 Task: Check the average views per listing of family room in the last 5 years.
Action: Mouse moved to (964, 219)
Screenshot: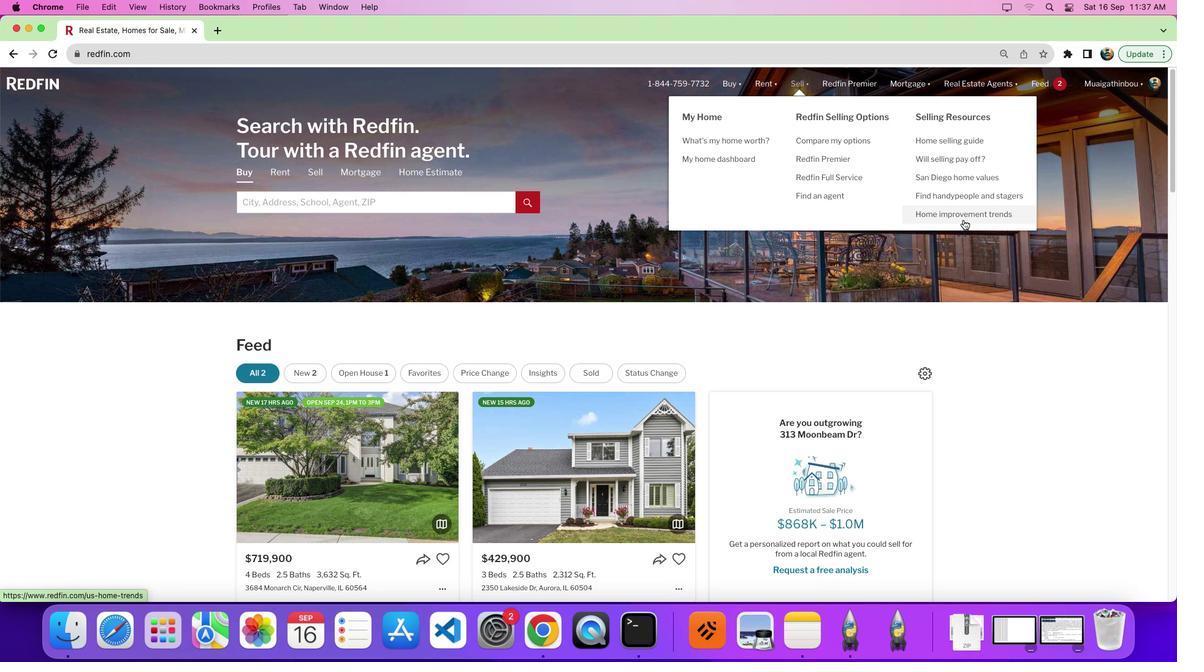 
Action: Mouse pressed left at (964, 219)
Screenshot: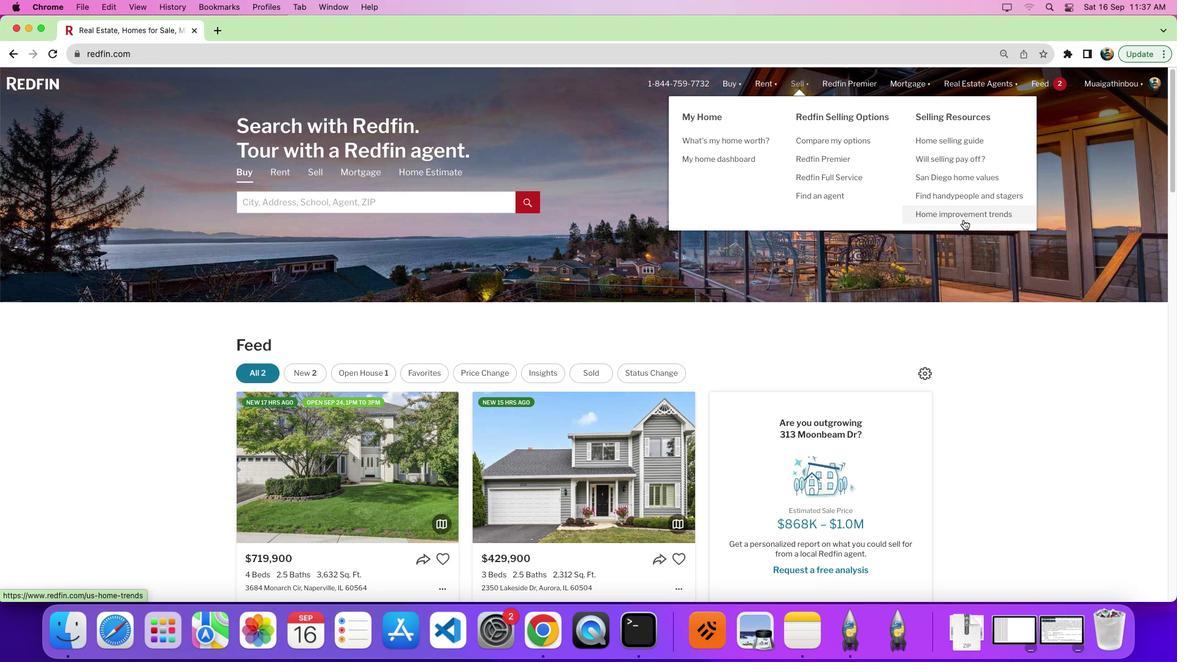 
Action: Mouse pressed left at (964, 219)
Screenshot: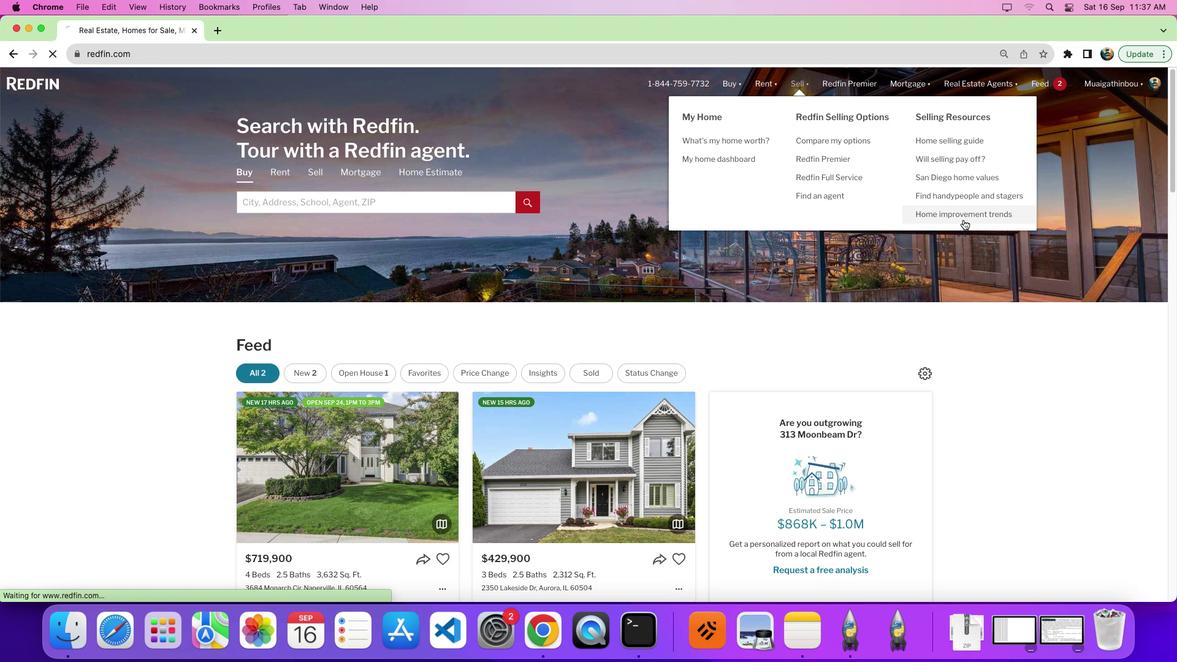 
Action: Mouse moved to (339, 234)
Screenshot: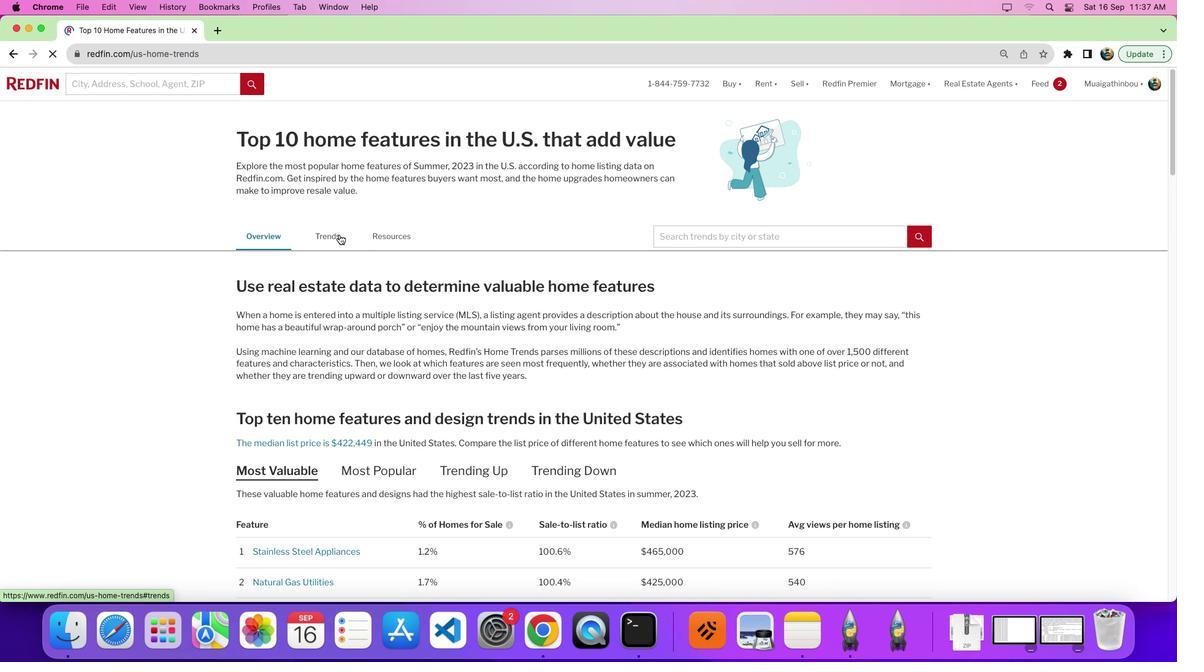 
Action: Mouse pressed left at (339, 234)
Screenshot: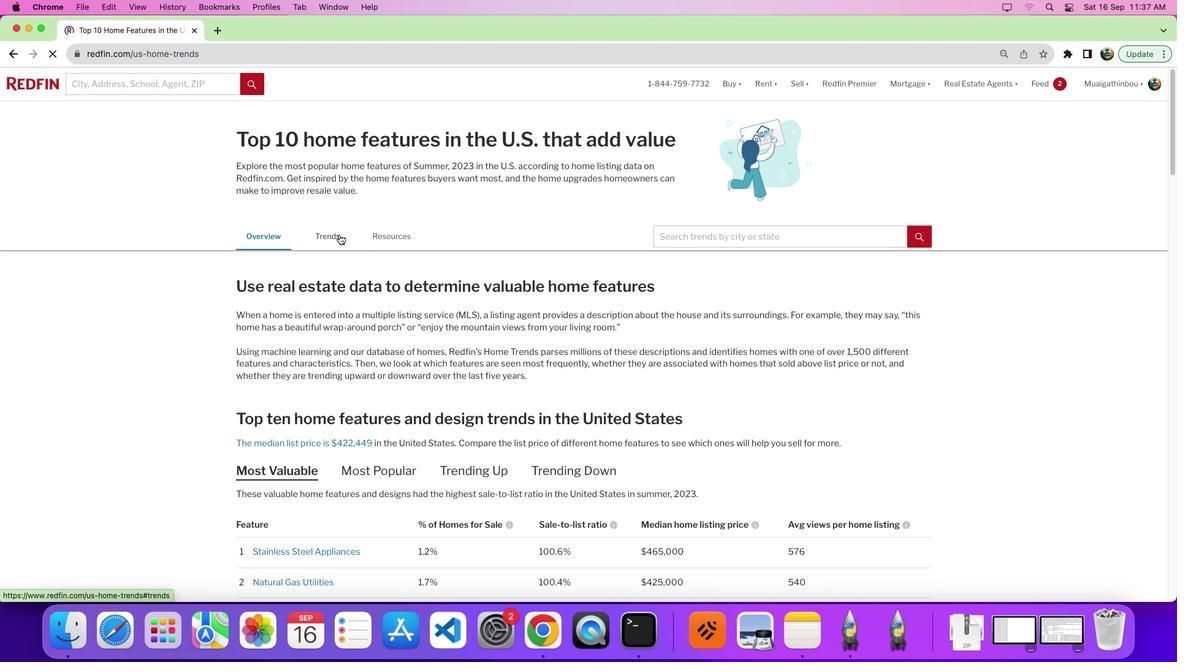 
Action: Mouse moved to (678, 341)
Screenshot: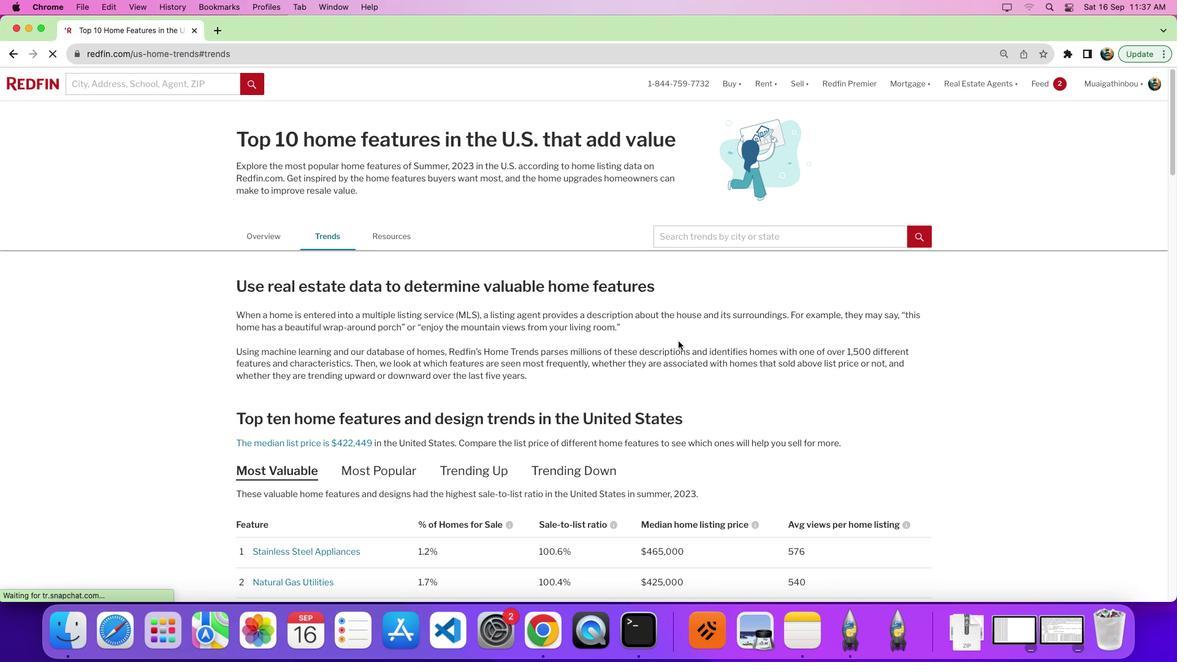 
Action: Mouse scrolled (678, 341) with delta (0, 0)
Screenshot: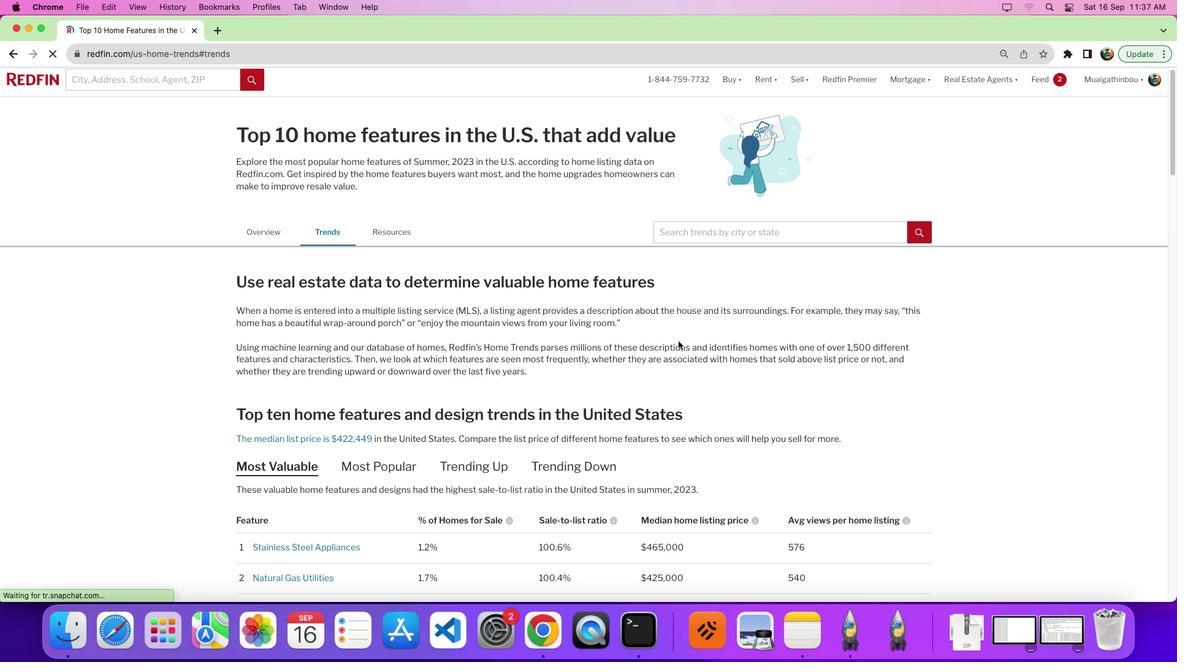 
Action: Mouse scrolled (678, 341) with delta (0, 0)
Screenshot: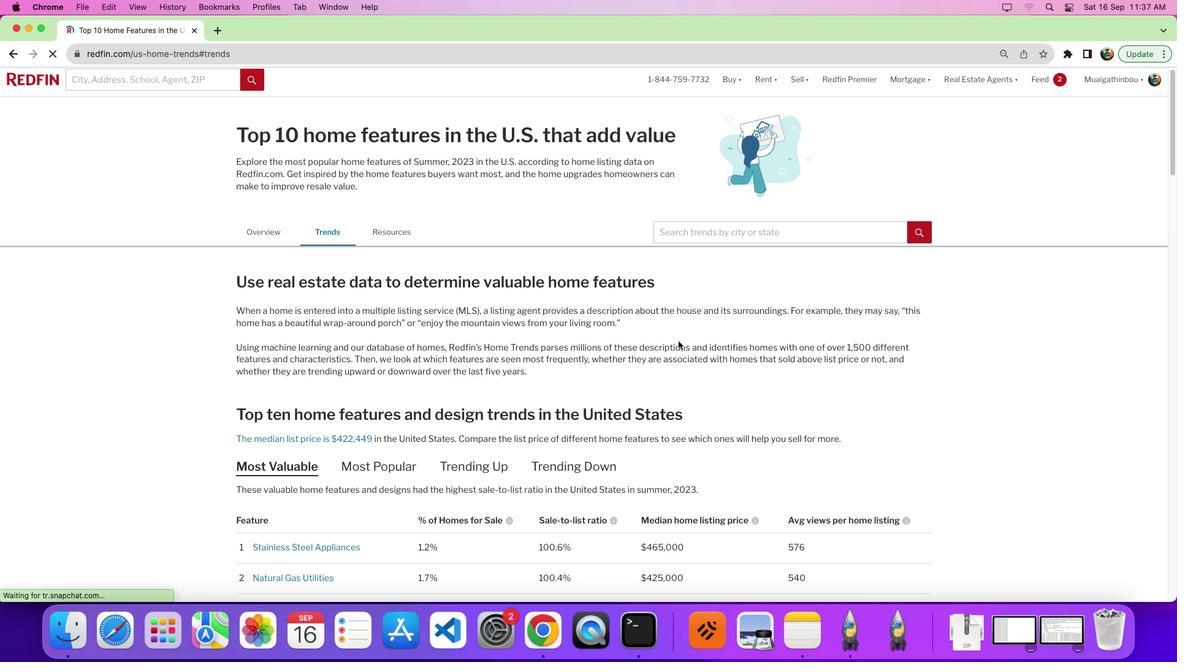 
Action: Mouse scrolled (678, 341) with delta (0, -3)
Screenshot: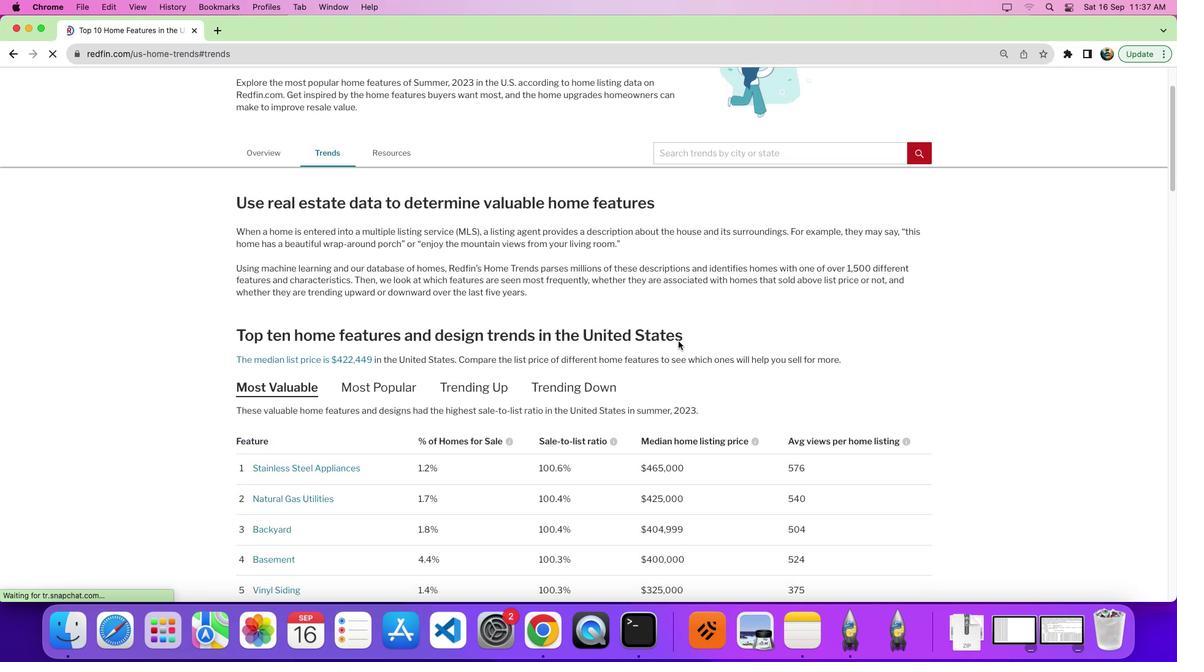 
Action: Mouse moved to (679, 341)
Screenshot: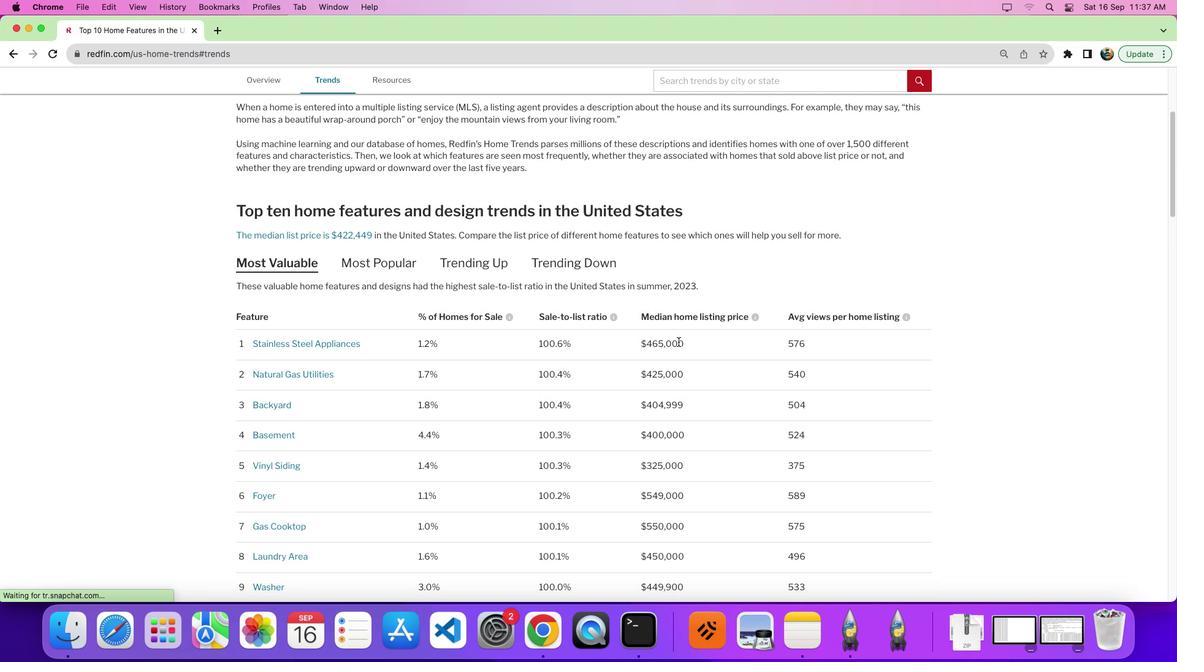 
Action: Mouse scrolled (679, 341) with delta (0, 0)
Screenshot: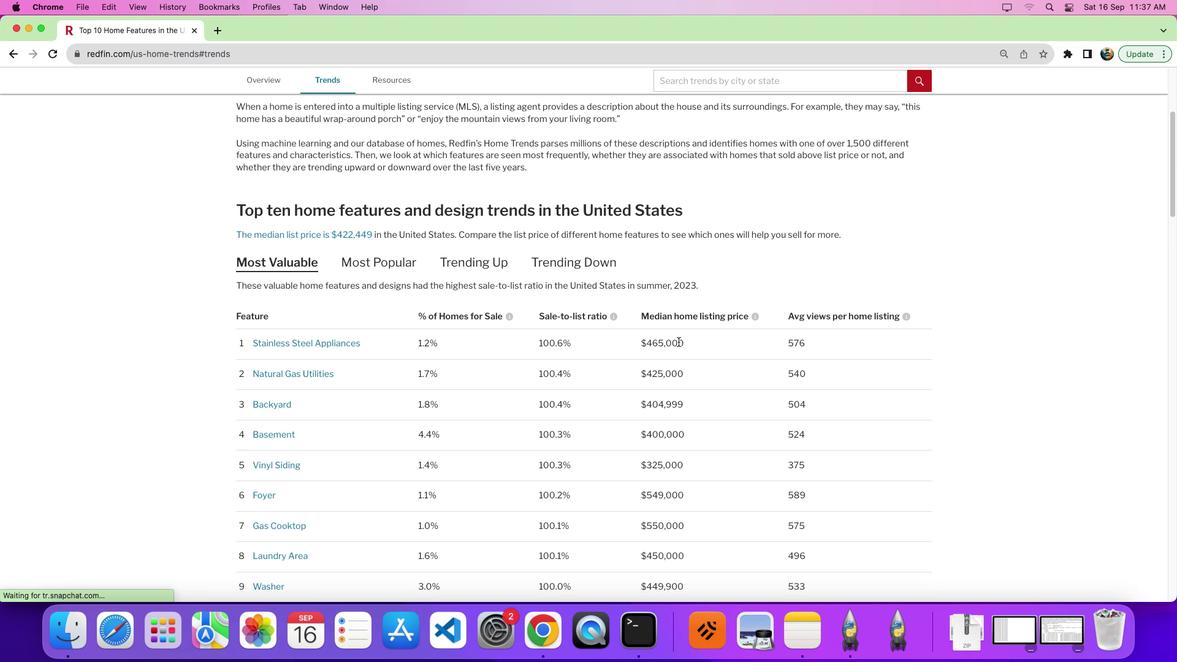 
Action: Mouse scrolled (679, 341) with delta (0, 0)
Screenshot: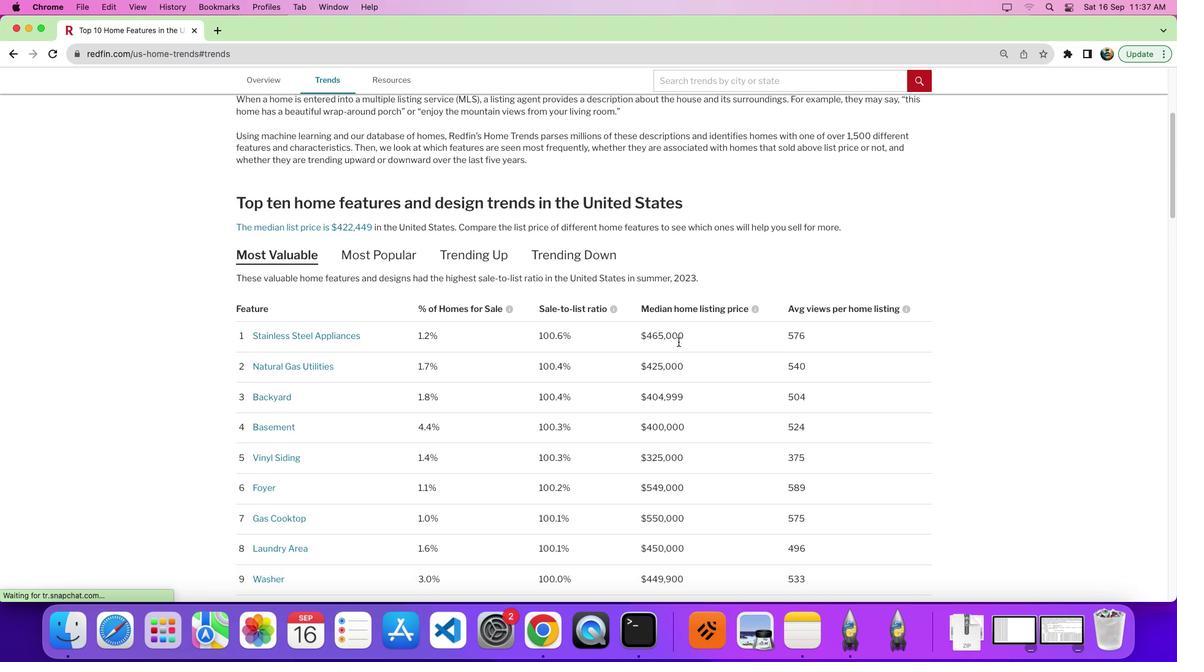 
Action: Mouse moved to (490, 309)
Screenshot: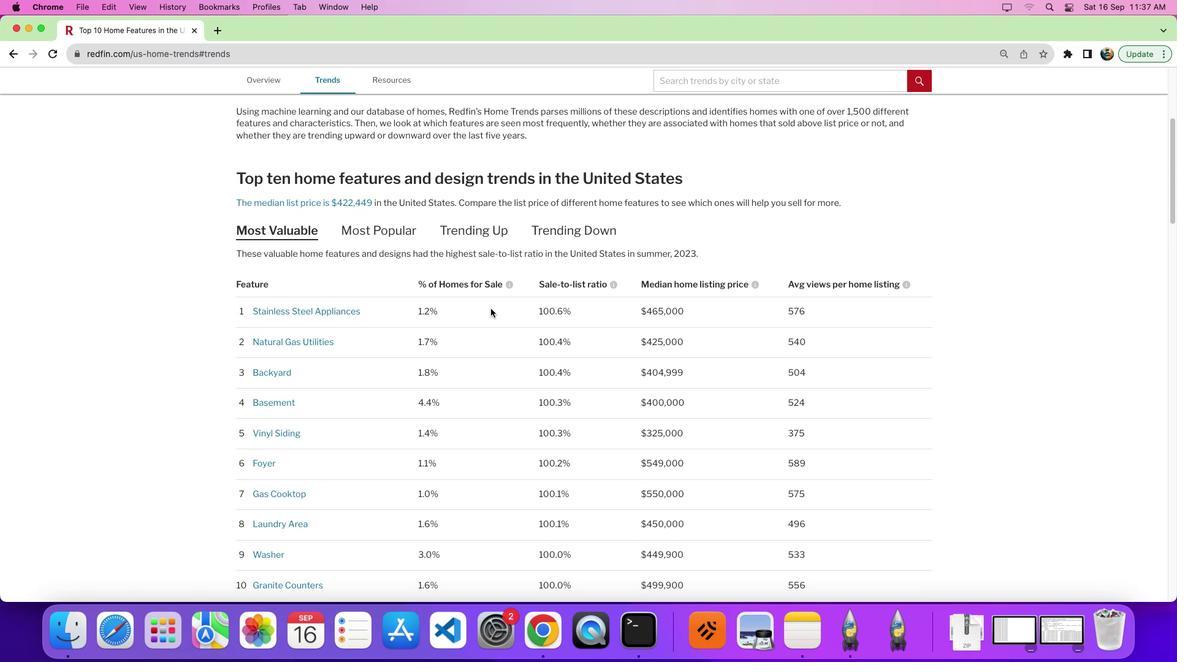 
Action: Mouse scrolled (490, 309) with delta (0, 0)
Screenshot: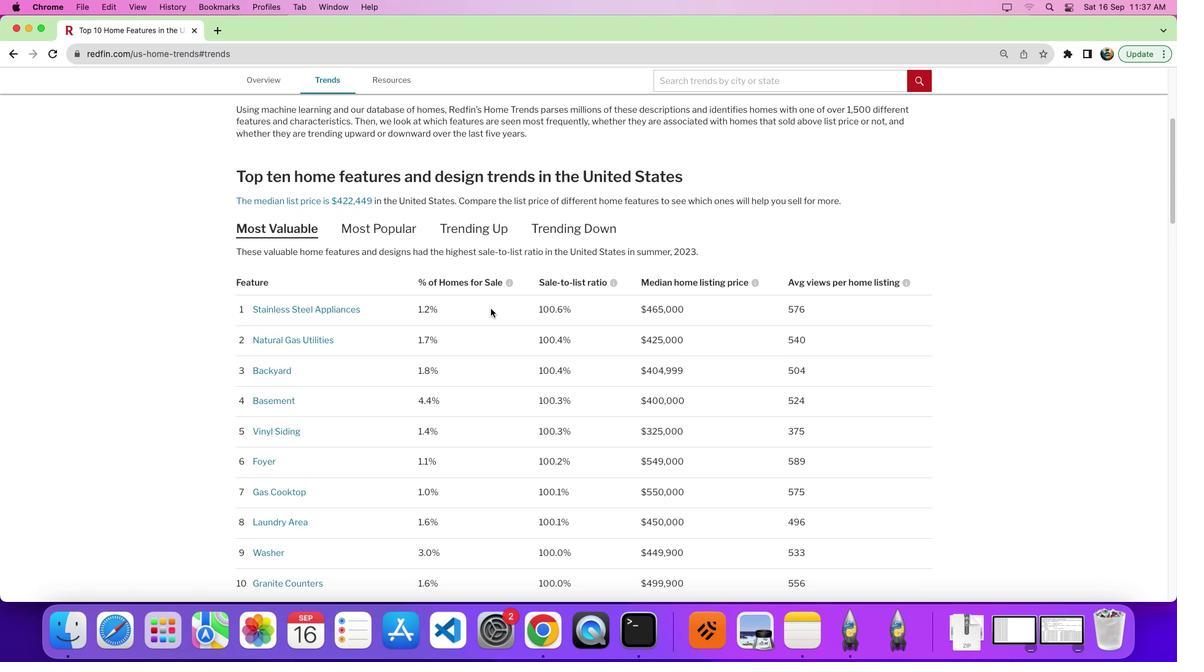 
Action: Mouse scrolled (490, 309) with delta (0, 0)
Screenshot: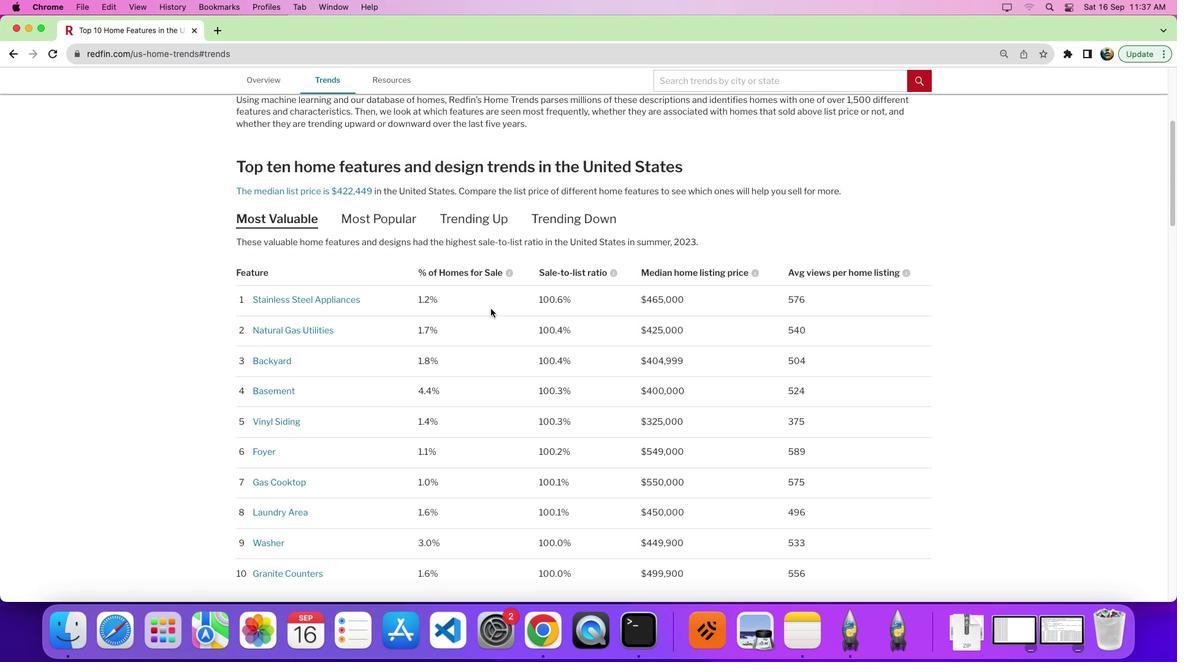 
Action: Mouse moved to (490, 309)
Screenshot: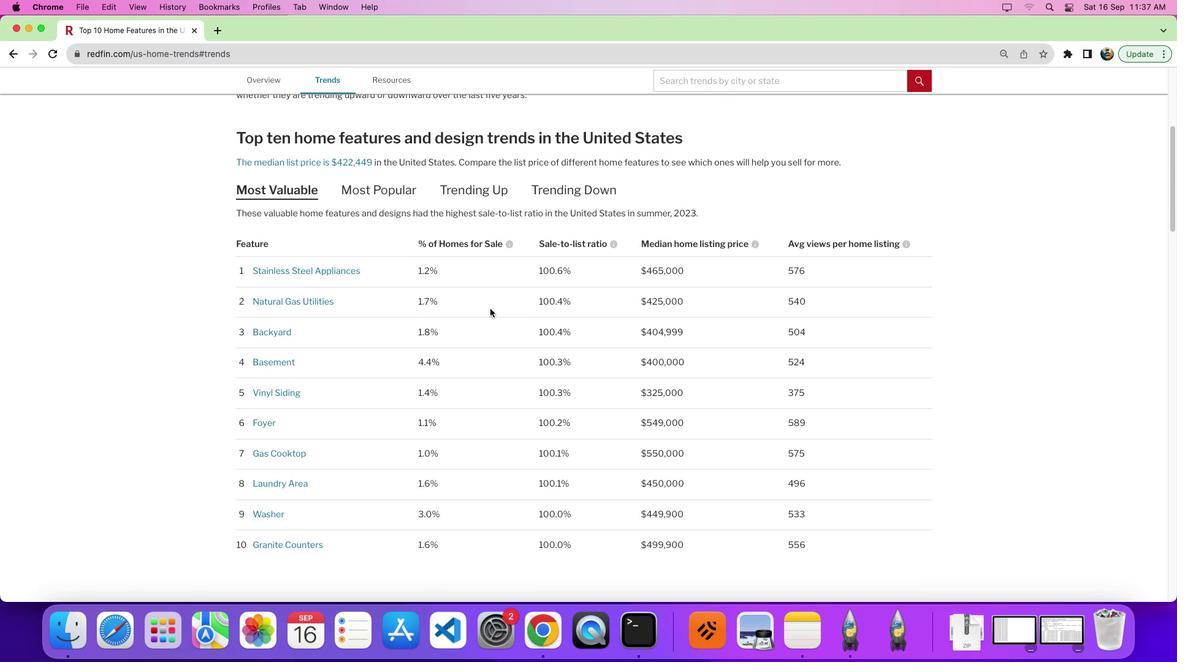
Action: Mouse scrolled (490, 309) with delta (0, 0)
Screenshot: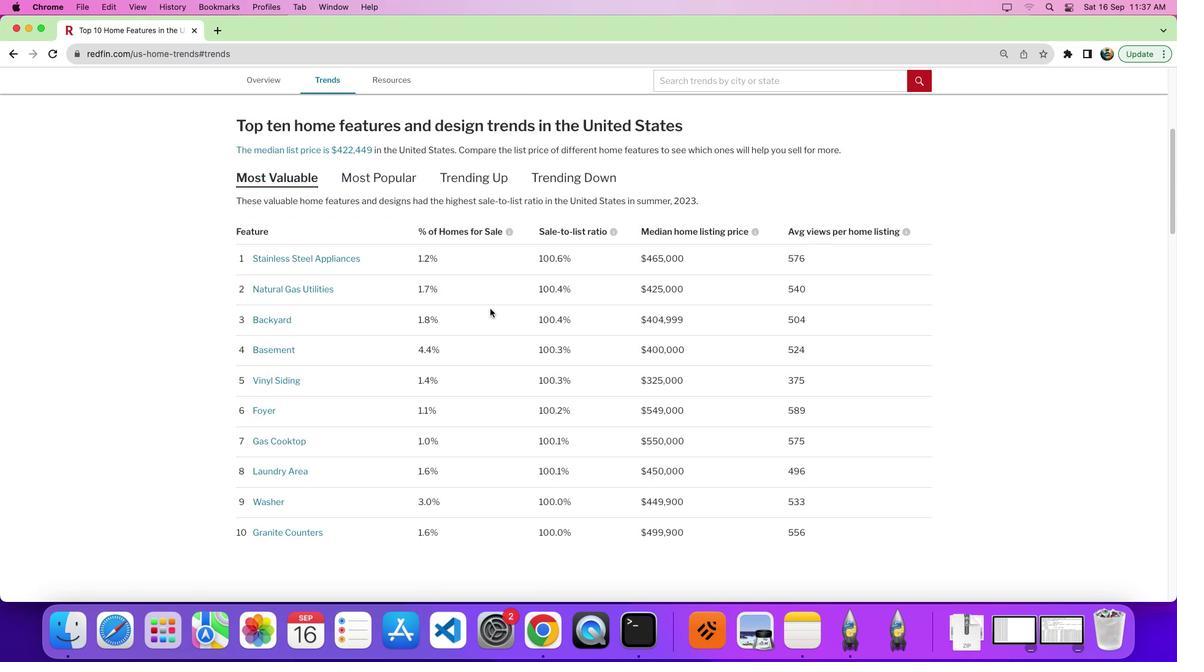 
Action: Mouse scrolled (490, 309) with delta (0, 0)
Screenshot: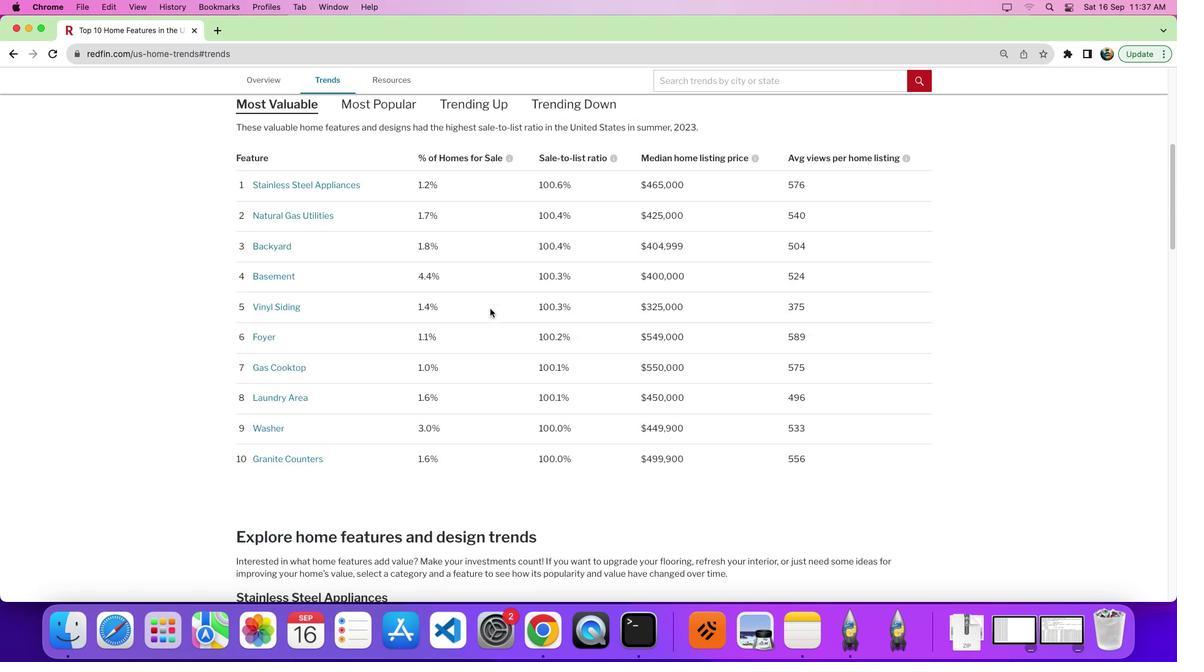 
Action: Mouse scrolled (490, 309) with delta (0, -4)
Screenshot: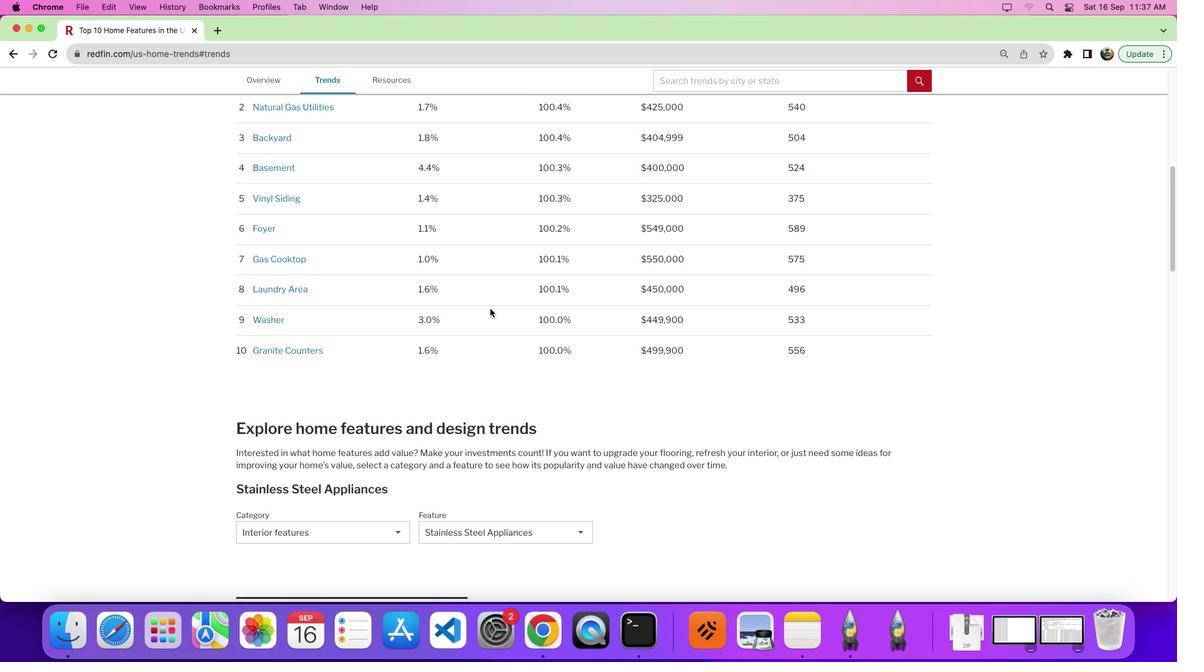 
Action: Mouse scrolled (490, 309) with delta (0, -4)
Screenshot: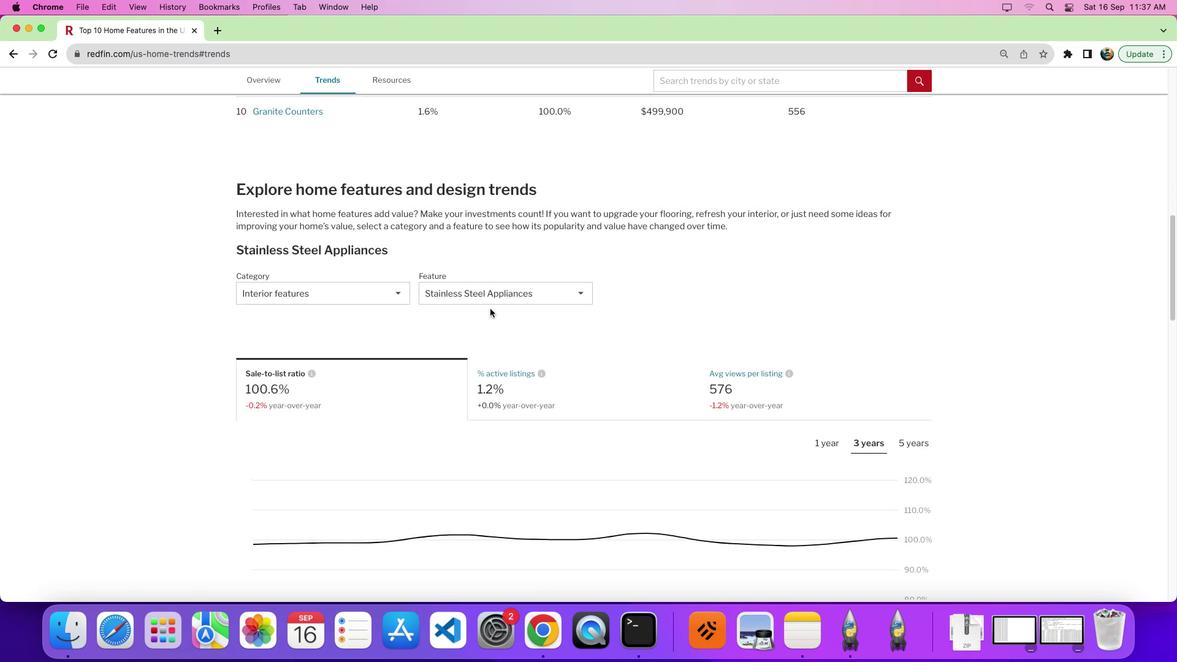 
Action: Mouse moved to (510, 271)
Screenshot: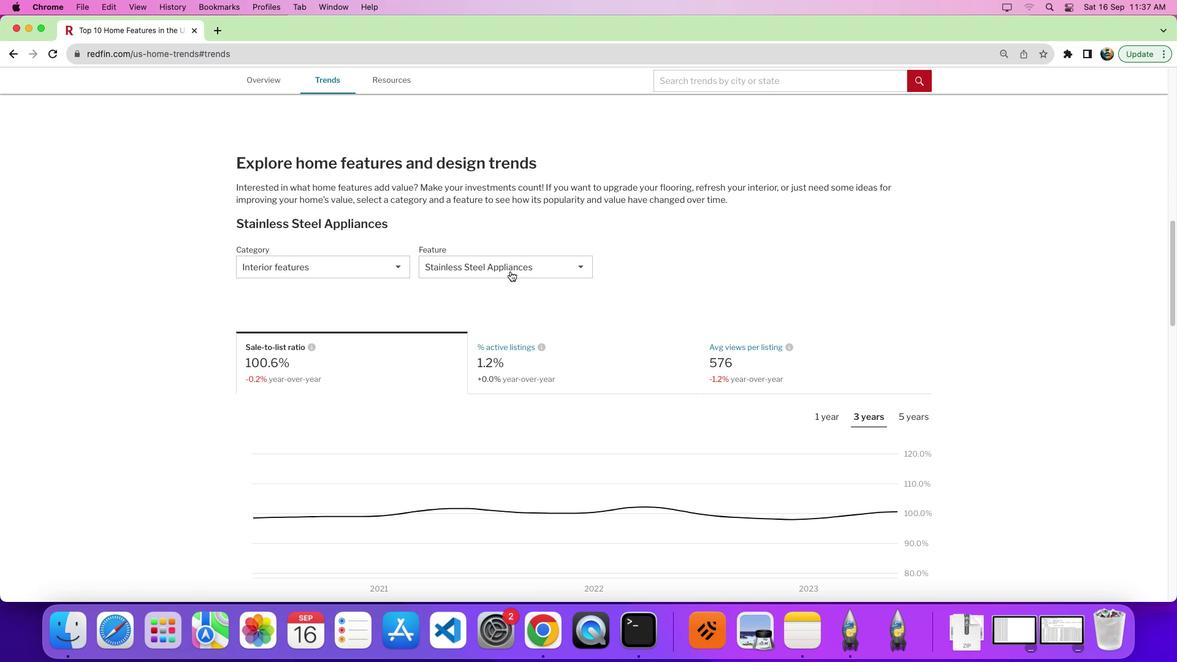 
Action: Mouse pressed left at (510, 271)
Screenshot: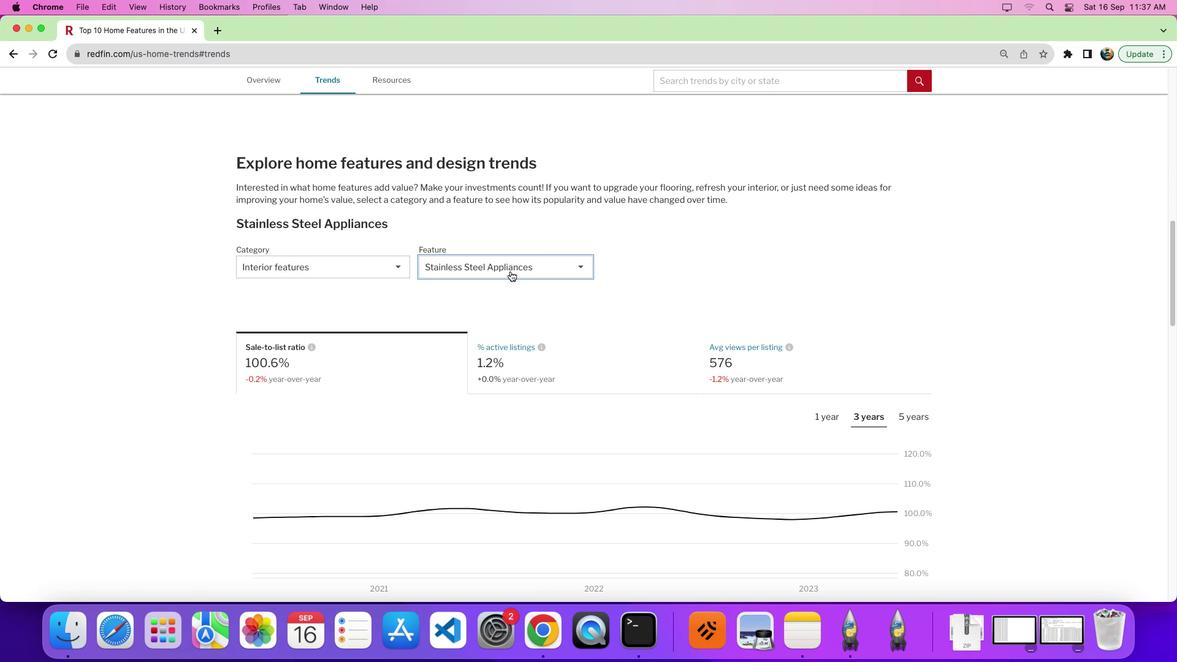 
Action: Mouse moved to (520, 351)
Screenshot: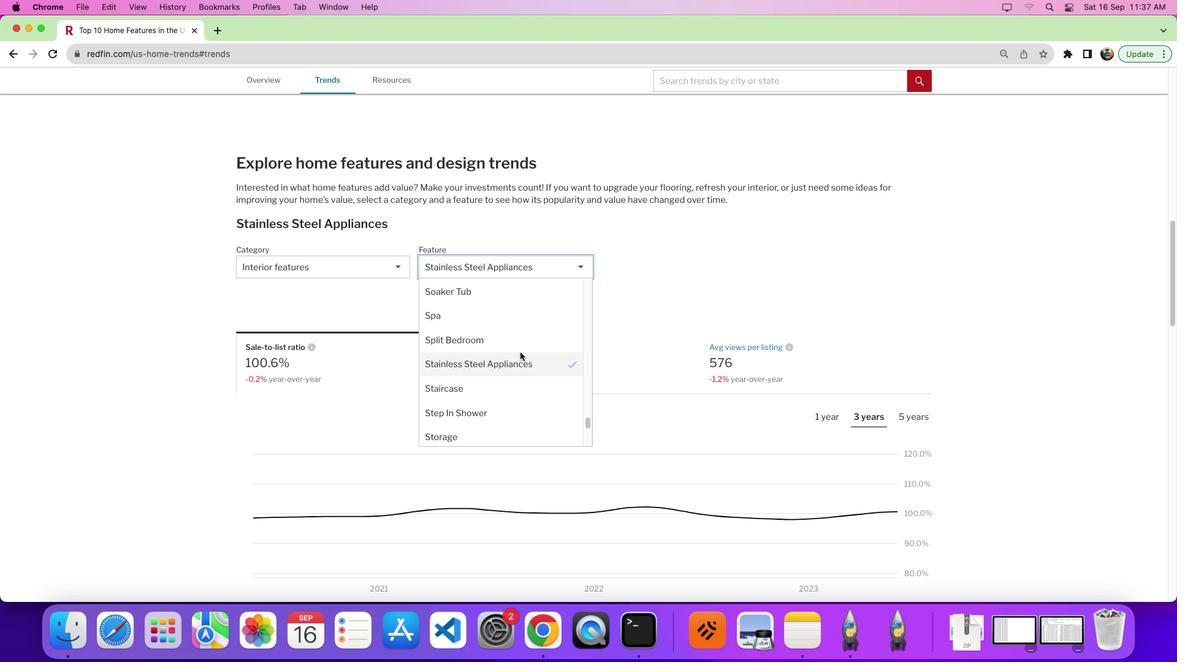 
Action: Mouse scrolled (520, 351) with delta (0, 0)
Screenshot: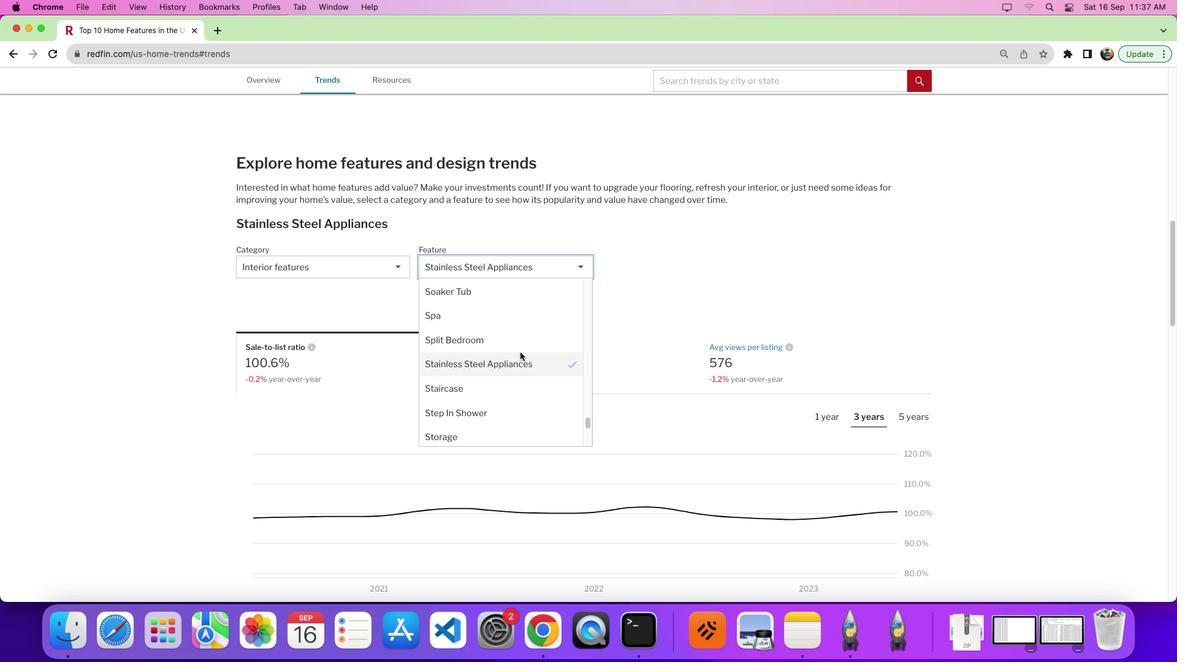 
Action: Mouse moved to (520, 352)
Screenshot: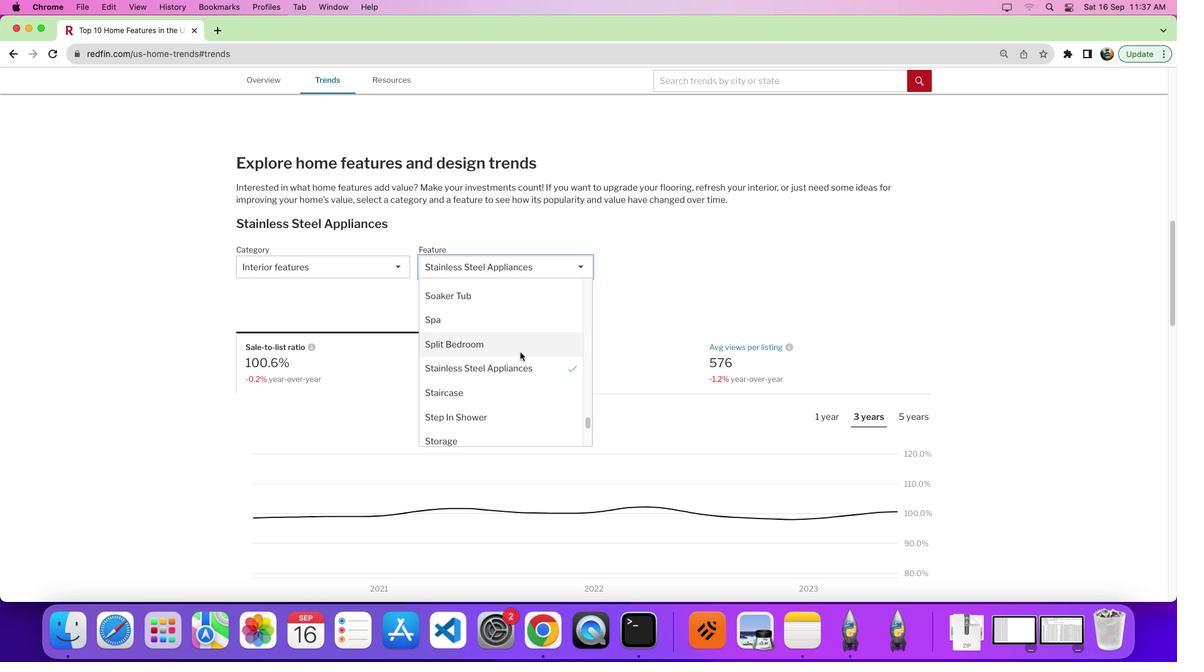 
Action: Mouse scrolled (520, 352) with delta (0, 0)
Screenshot: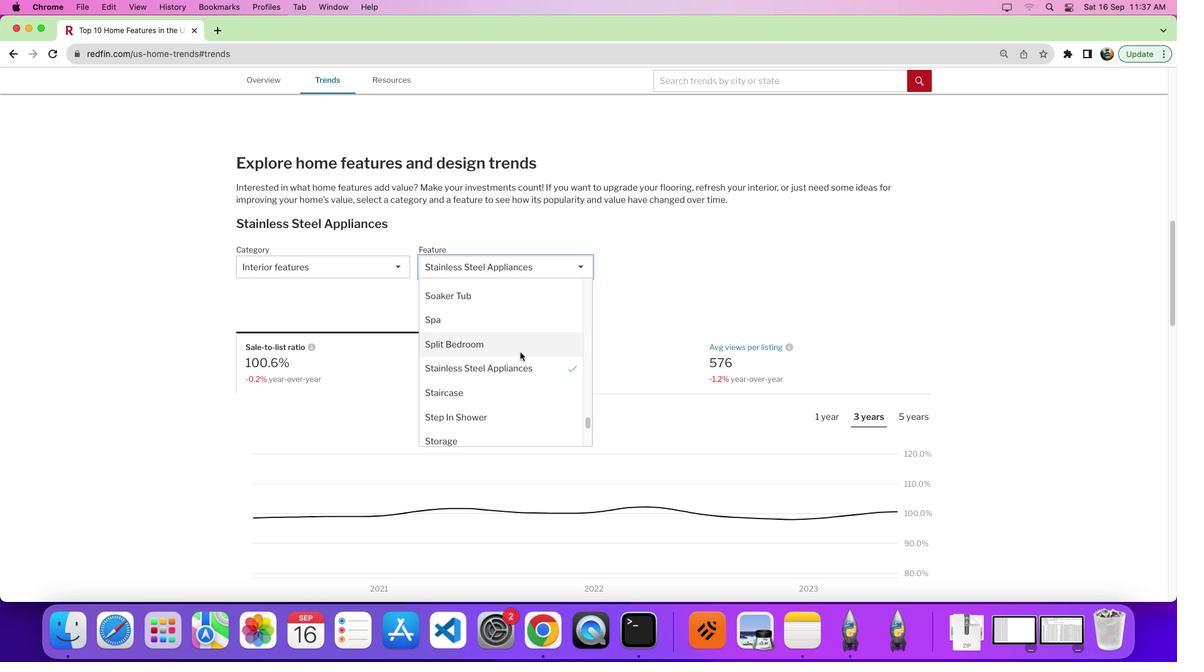 
Action: Mouse moved to (520, 352)
Screenshot: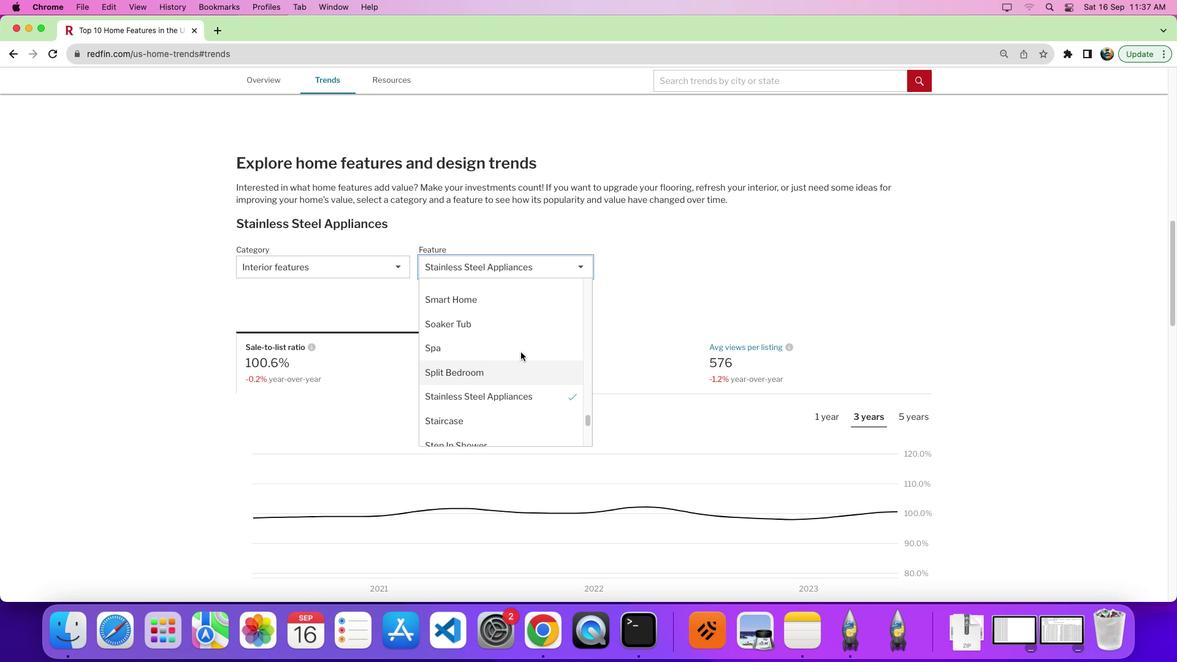 
Action: Mouse scrolled (520, 352) with delta (0, 3)
Screenshot: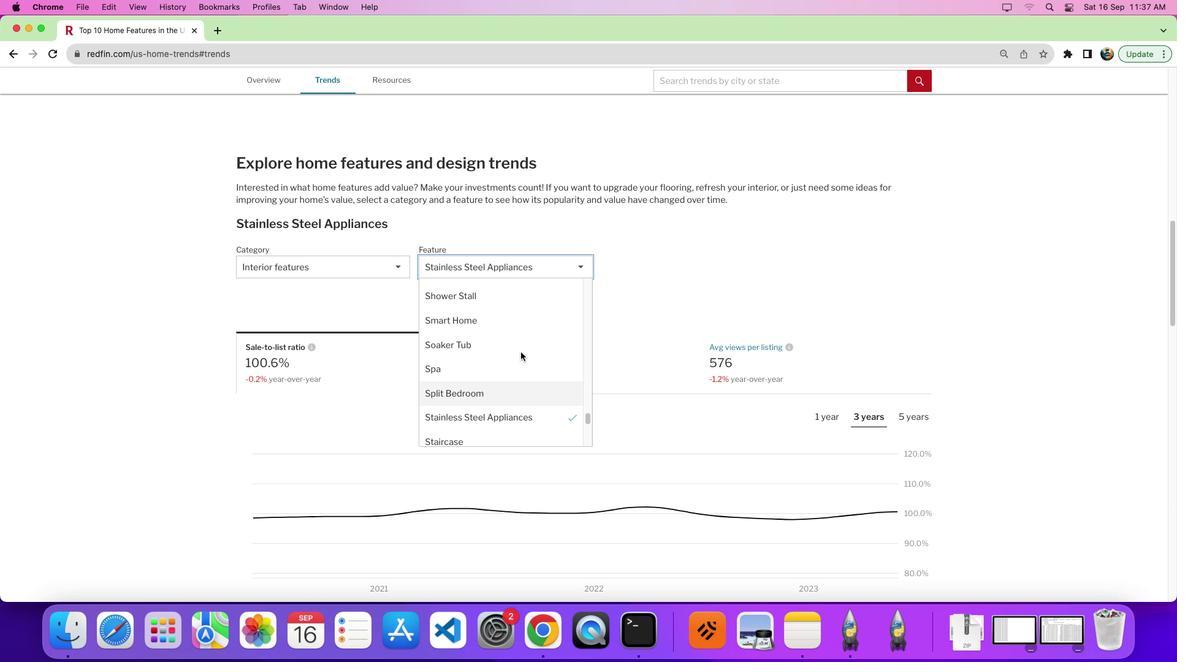 
Action: Mouse moved to (592, 353)
Screenshot: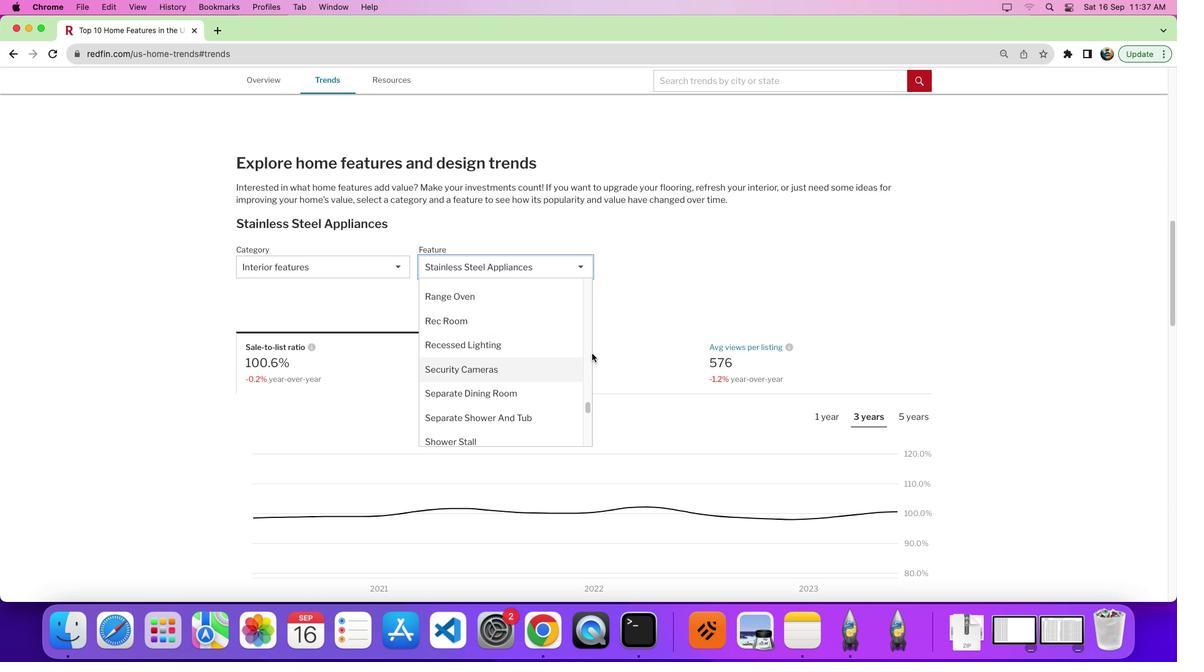 
Action: Mouse pressed left at (592, 353)
Screenshot: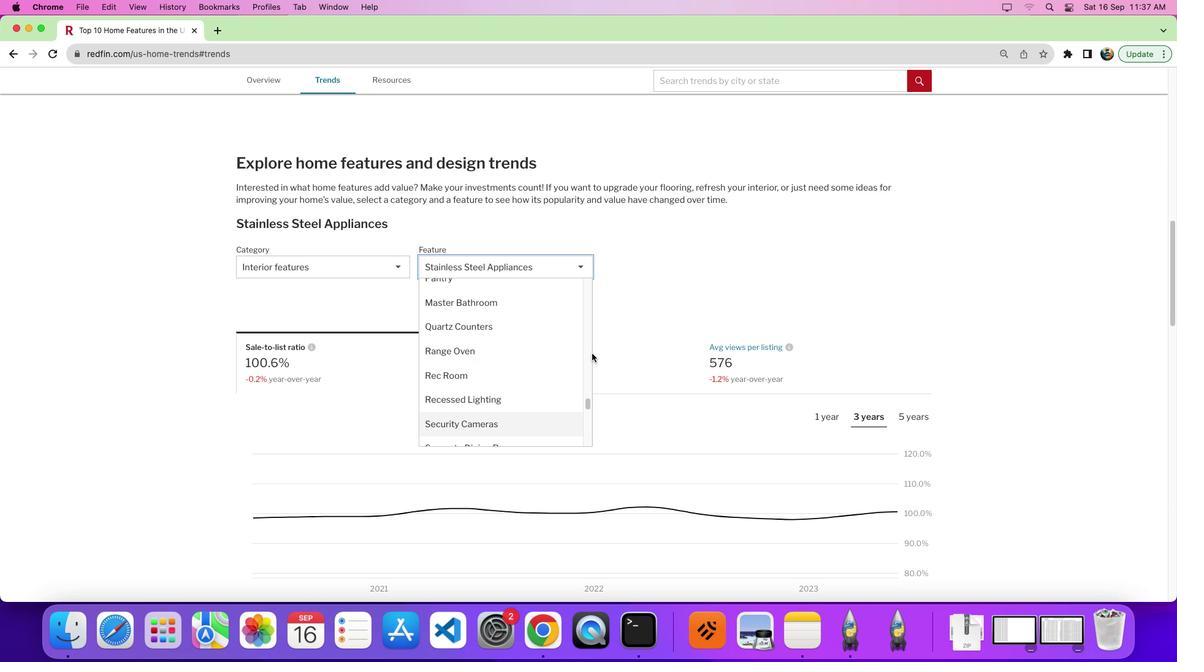 
Action: Mouse moved to (516, 264)
Screenshot: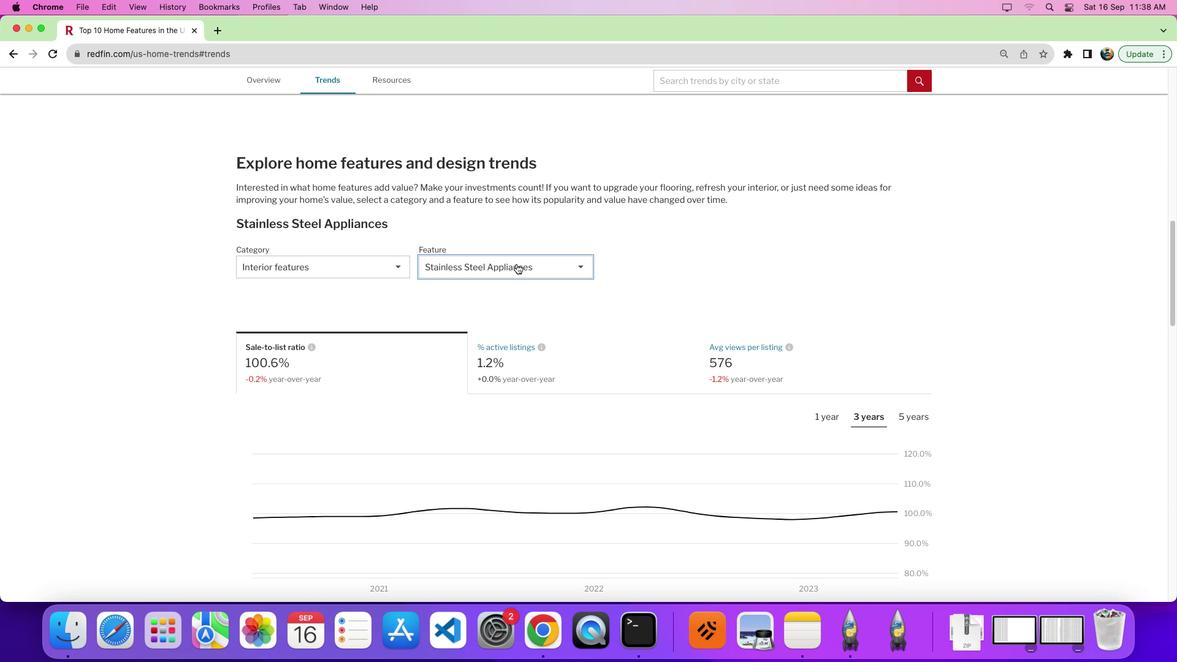 
Action: Mouse pressed left at (516, 264)
Screenshot: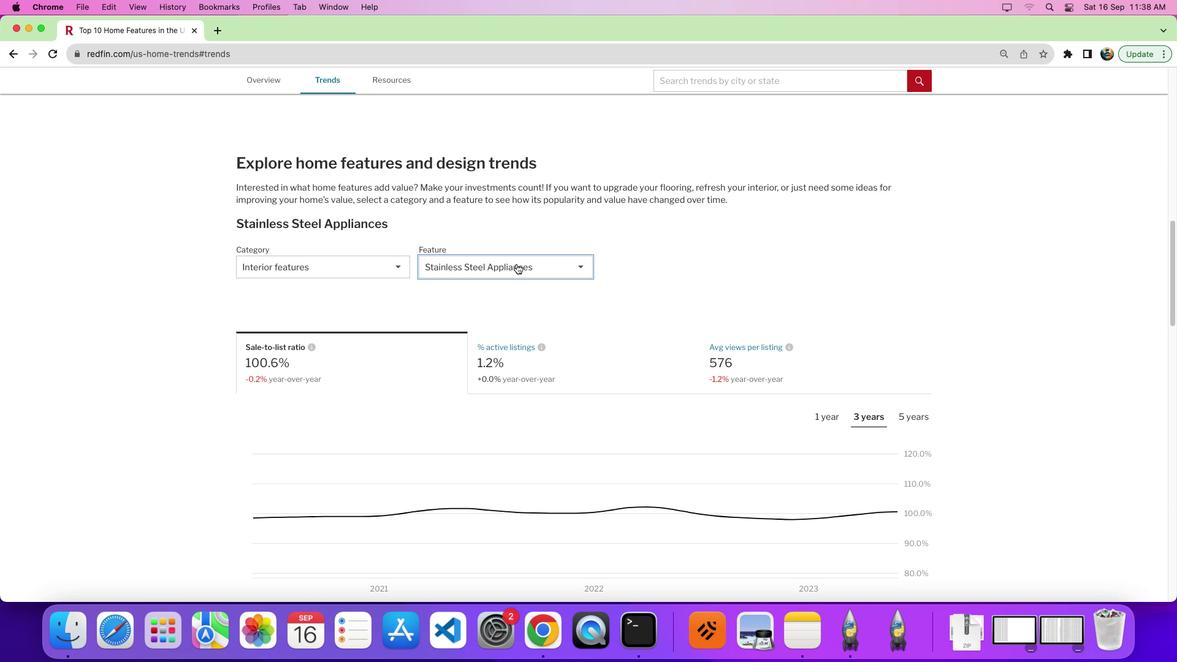 
Action: Mouse moved to (588, 358)
Screenshot: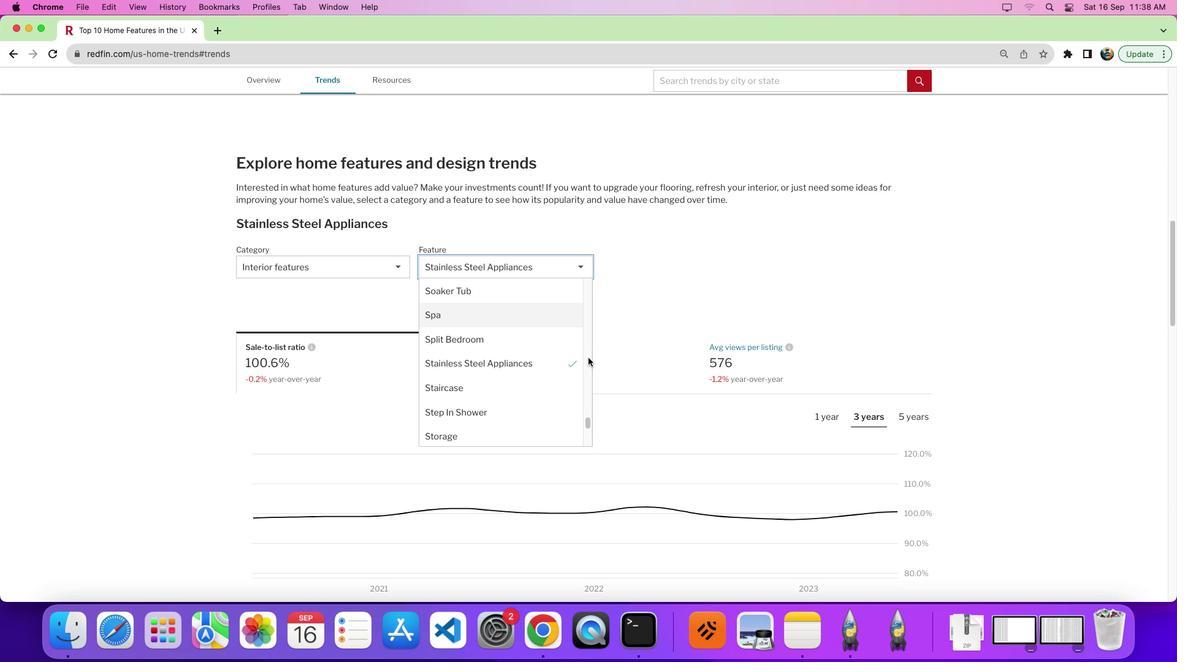 
Action: Mouse pressed left at (588, 358)
Screenshot: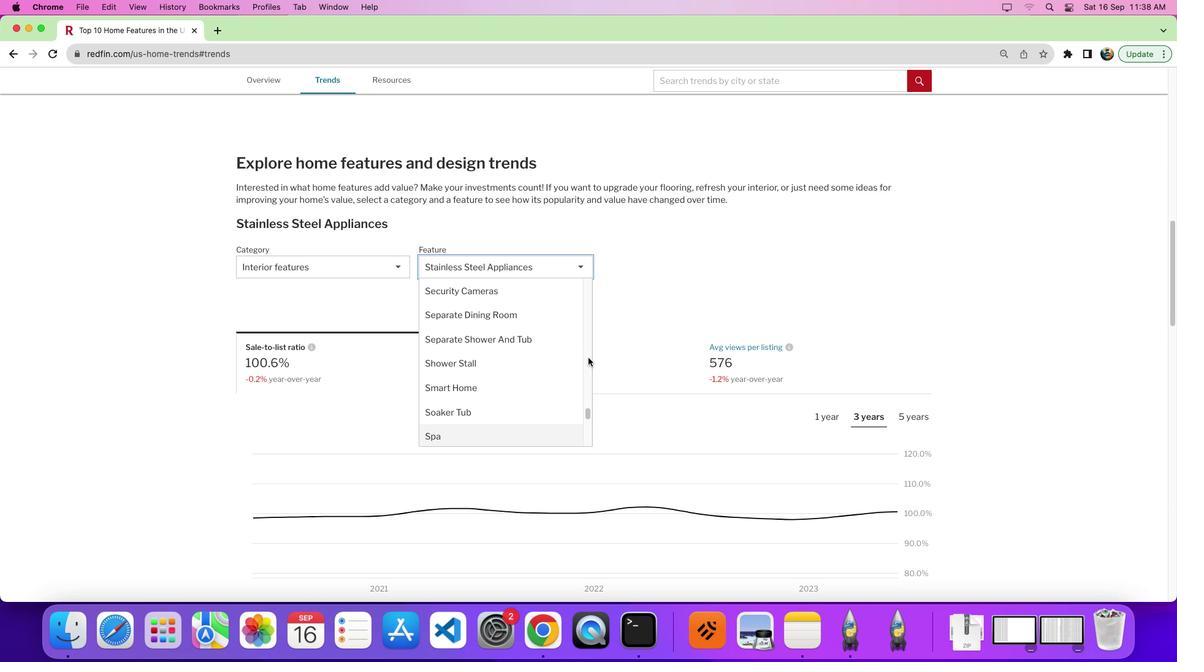 
Action: Mouse moved to (516, 360)
Screenshot: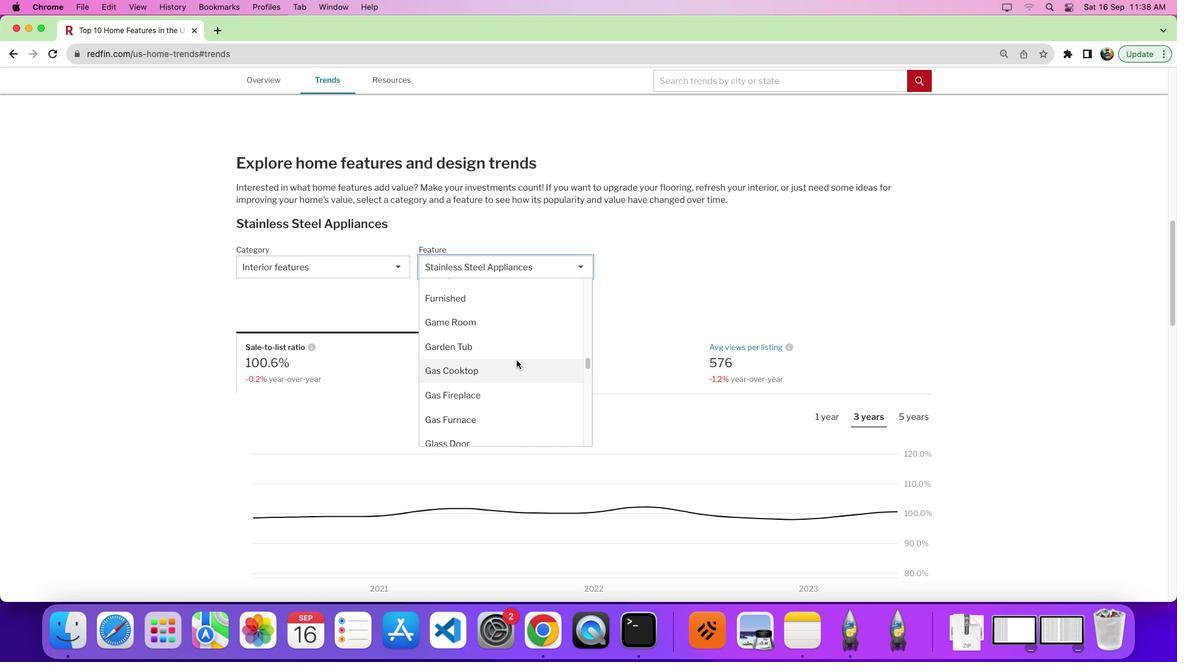 
Action: Mouse scrolled (516, 360) with delta (0, 0)
Screenshot: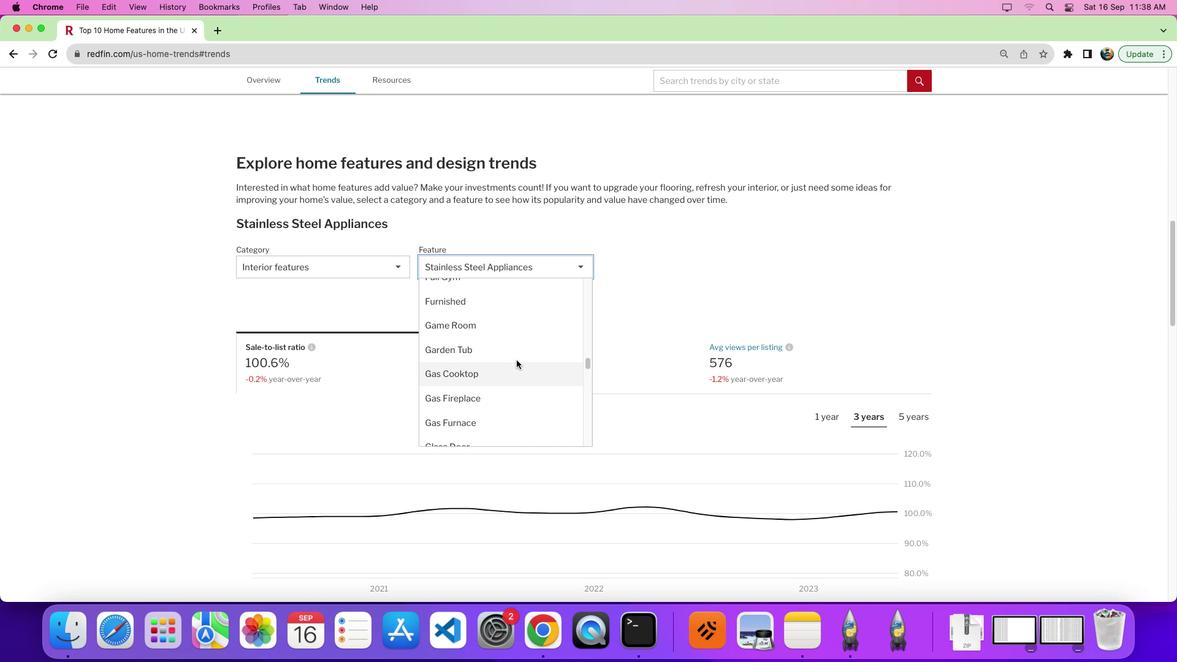 
Action: Mouse scrolled (516, 360) with delta (0, 0)
Screenshot: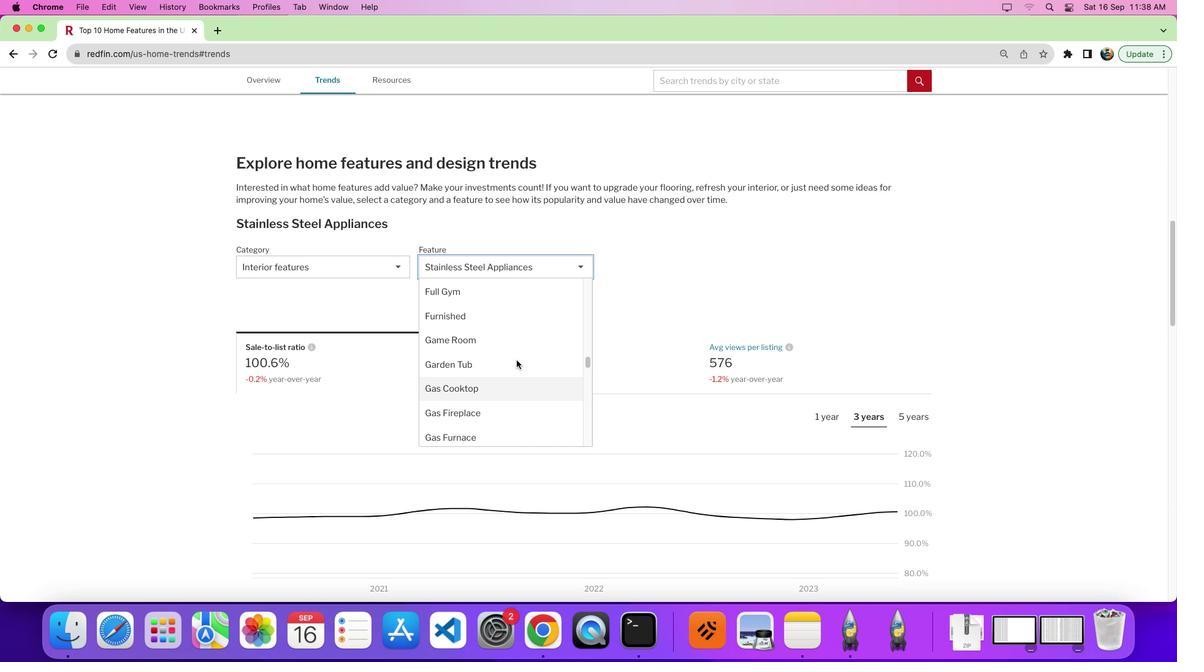 
Action: Mouse scrolled (516, 360) with delta (0, 0)
Screenshot: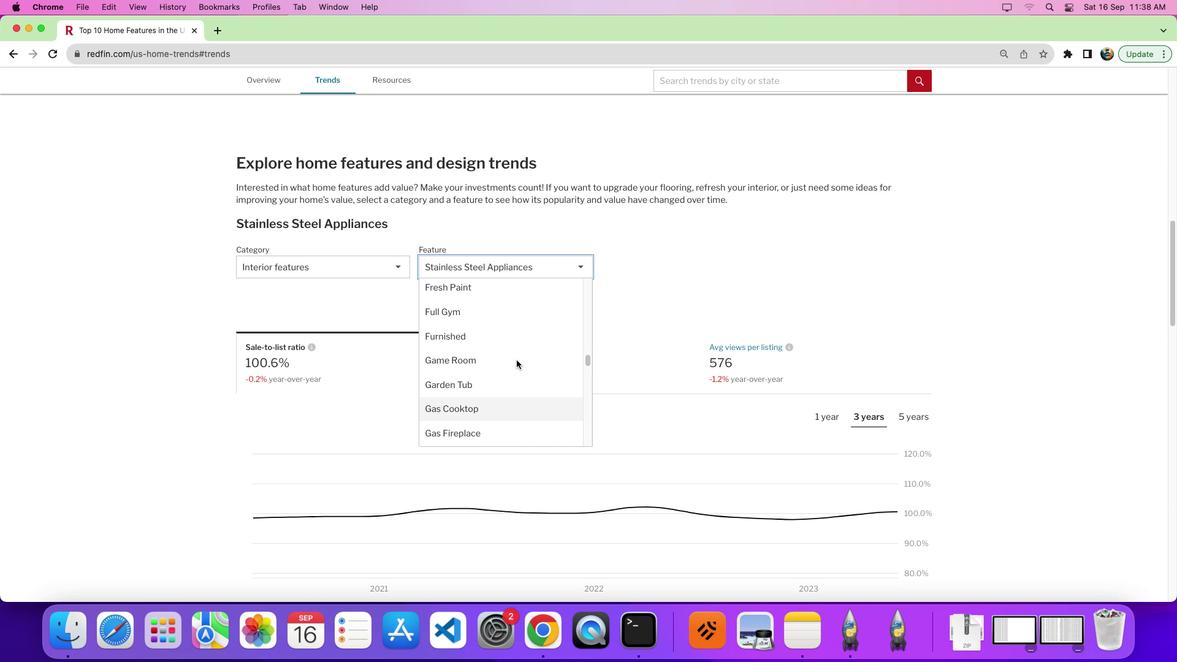 
Action: Mouse scrolled (516, 360) with delta (0, 0)
Screenshot: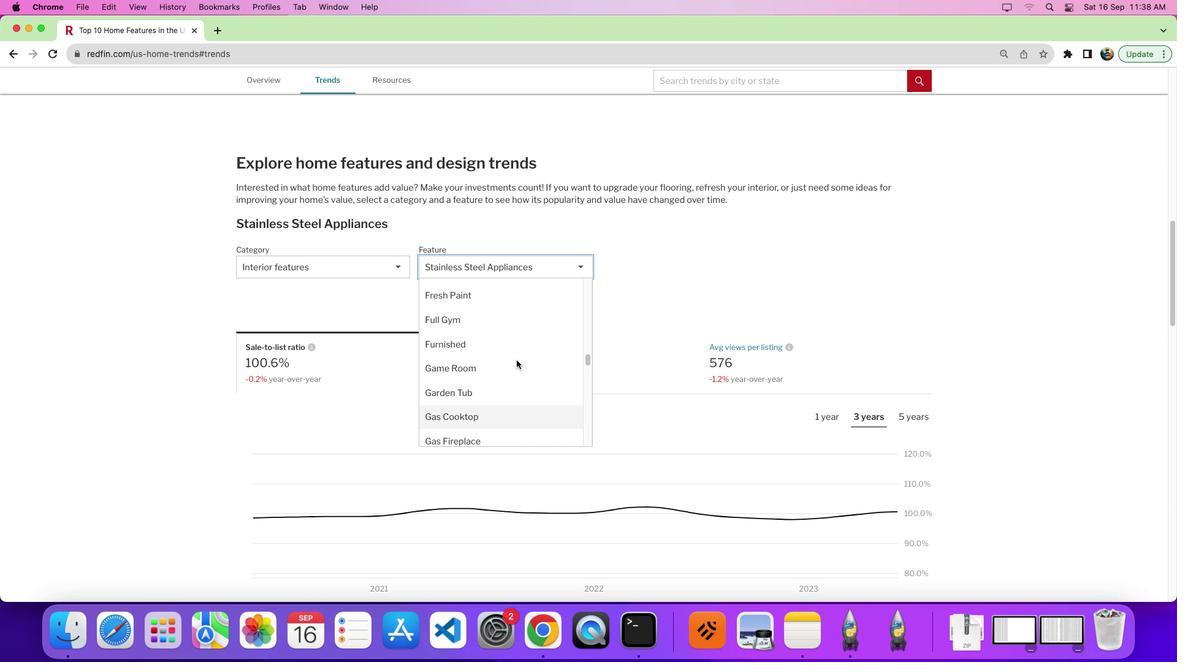 
Action: Mouse scrolled (516, 360) with delta (0, 0)
Screenshot: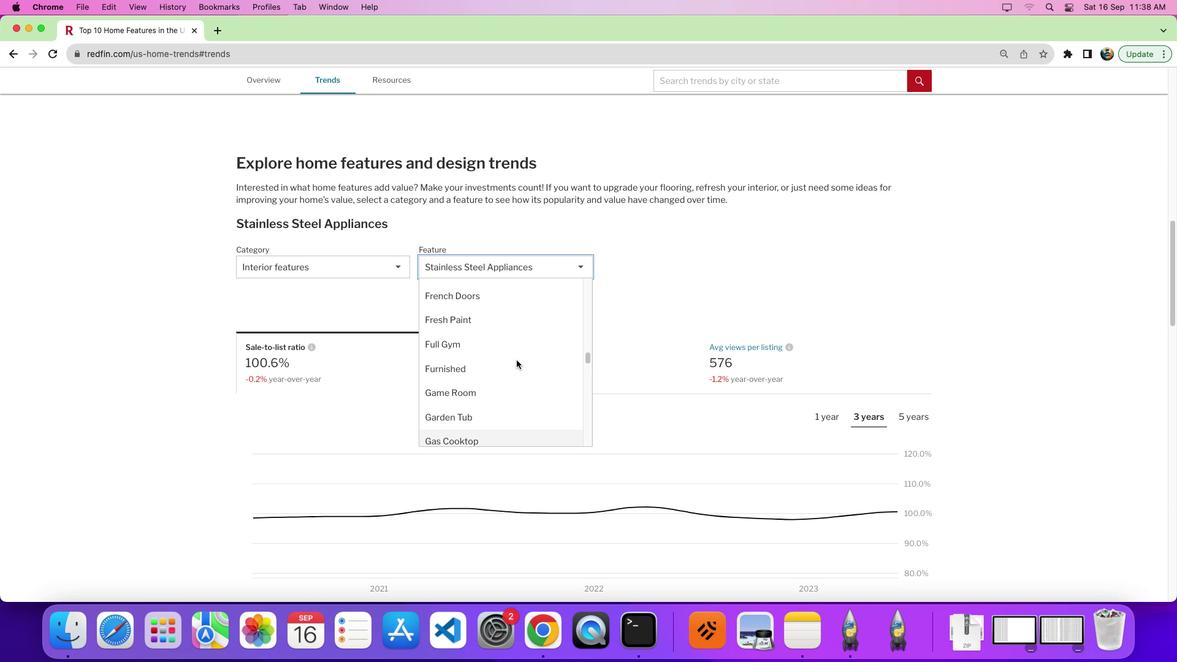 
Action: Mouse scrolled (516, 360) with delta (0, 0)
Screenshot: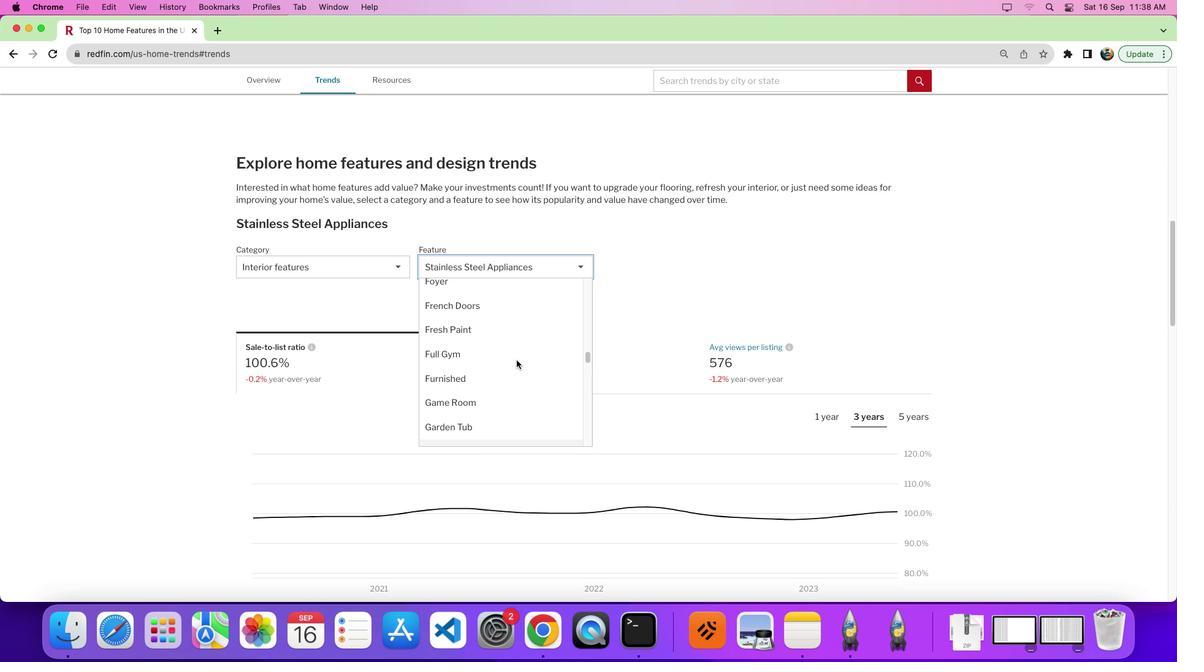 
Action: Mouse moved to (516, 359)
Screenshot: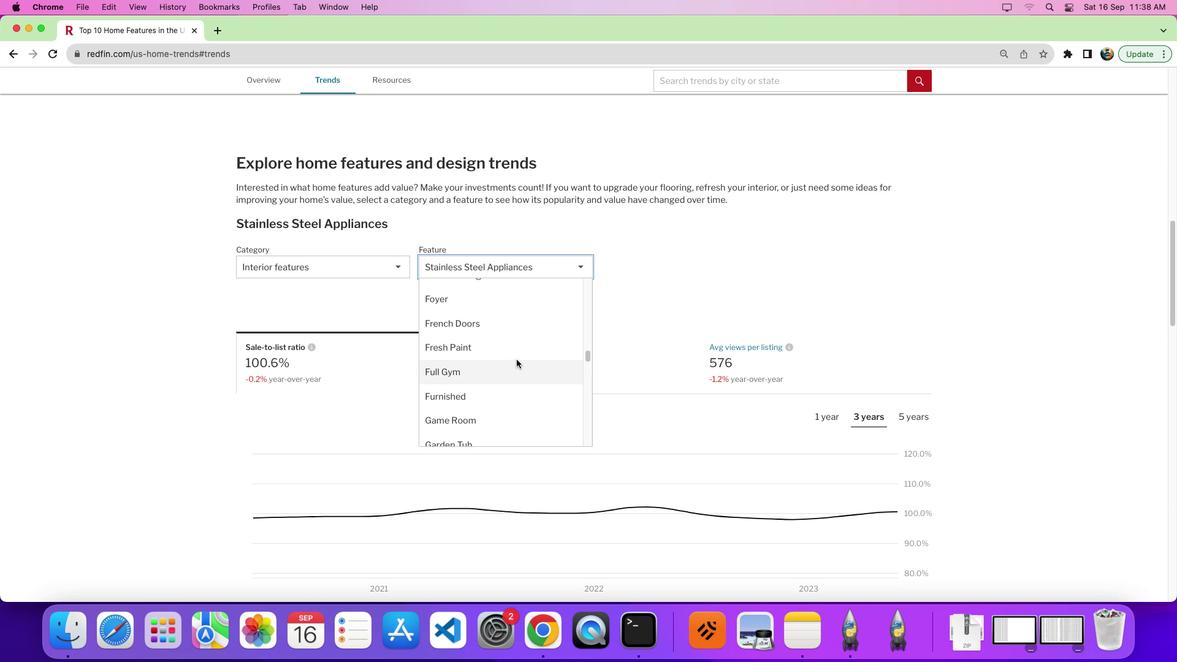 
Action: Mouse scrolled (516, 359) with delta (0, 0)
Screenshot: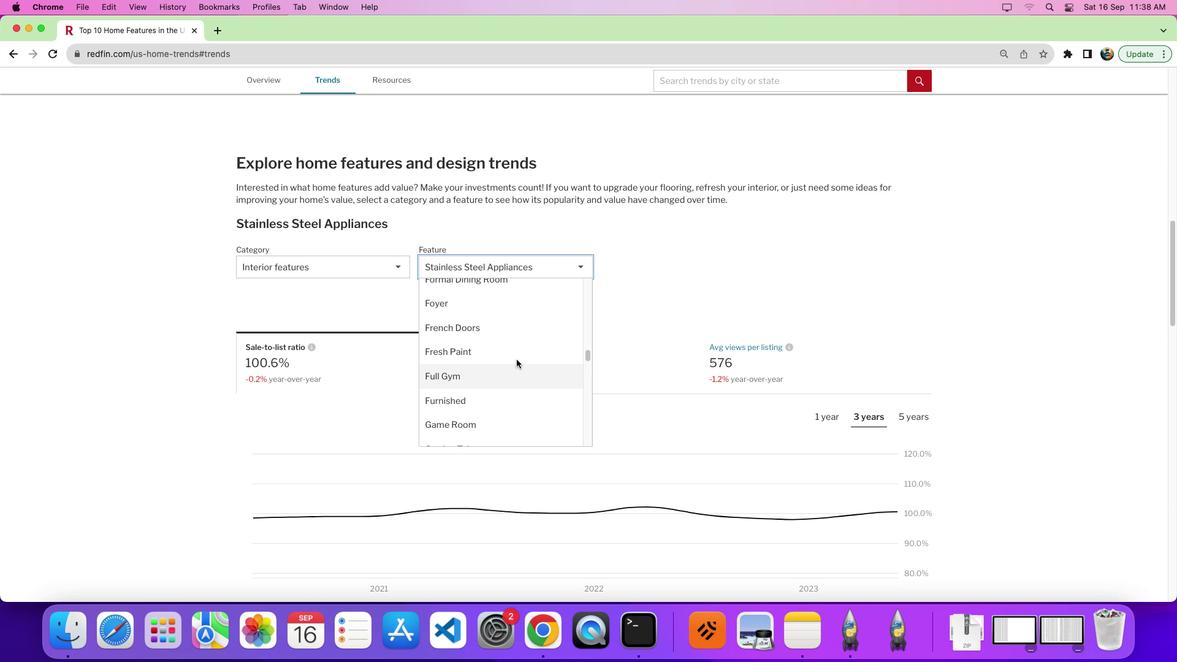
Action: Mouse scrolled (516, 359) with delta (0, 0)
Screenshot: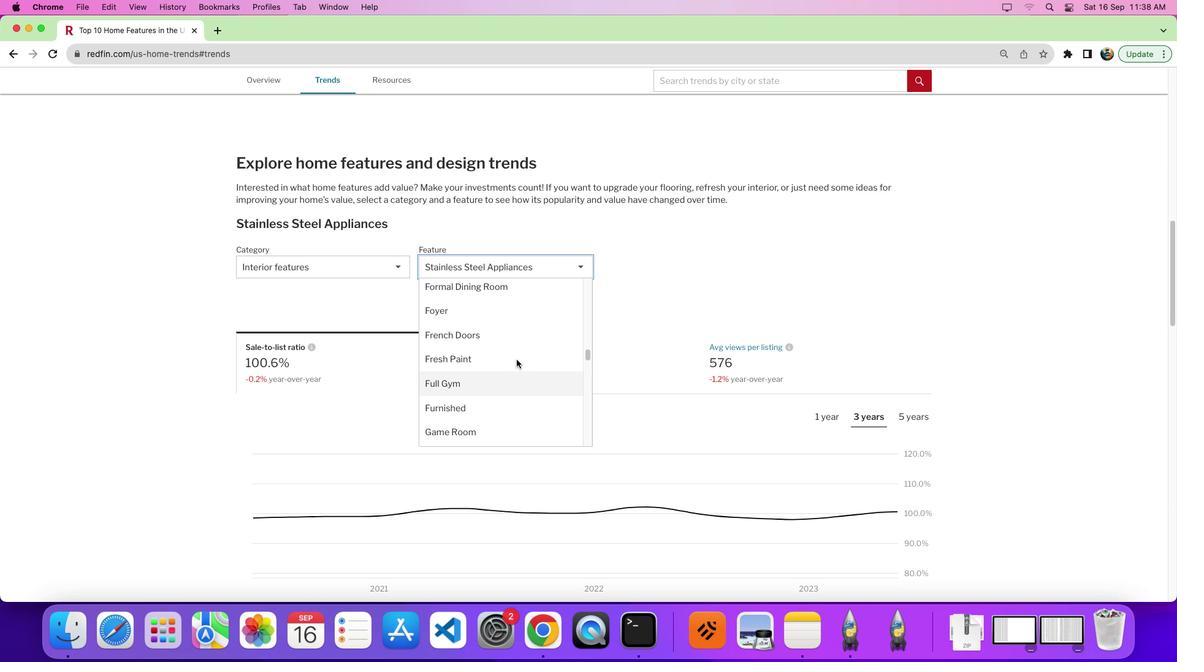 
Action: Mouse scrolled (516, 359) with delta (0, 1)
Screenshot: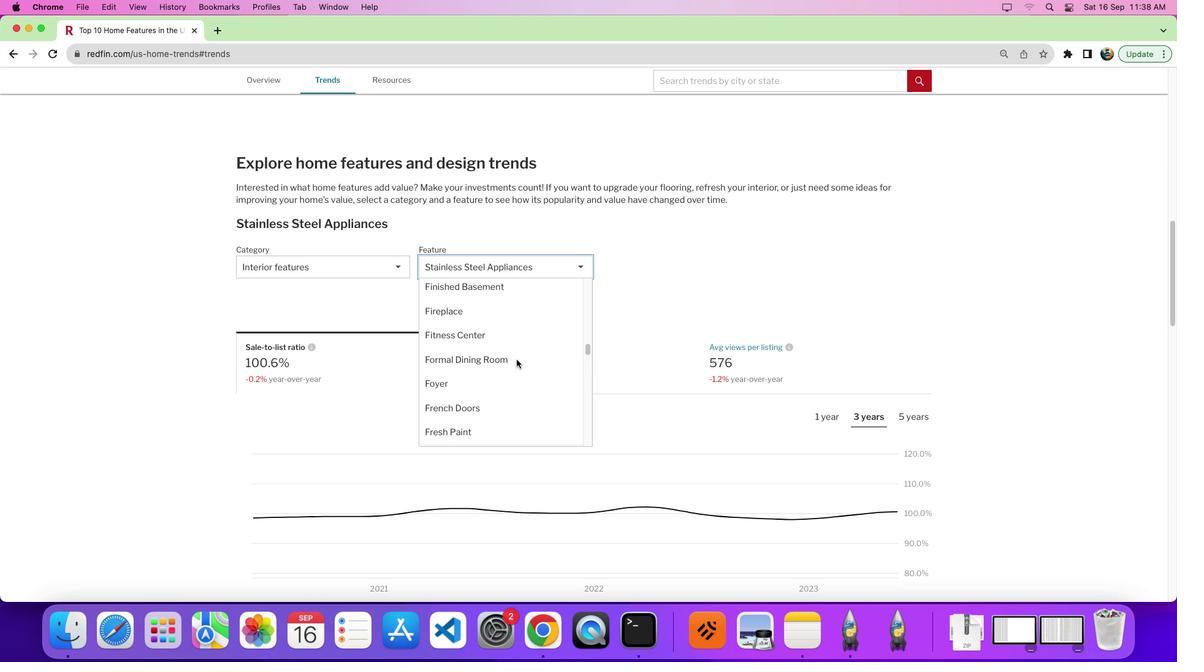 
Action: Mouse moved to (515, 366)
Screenshot: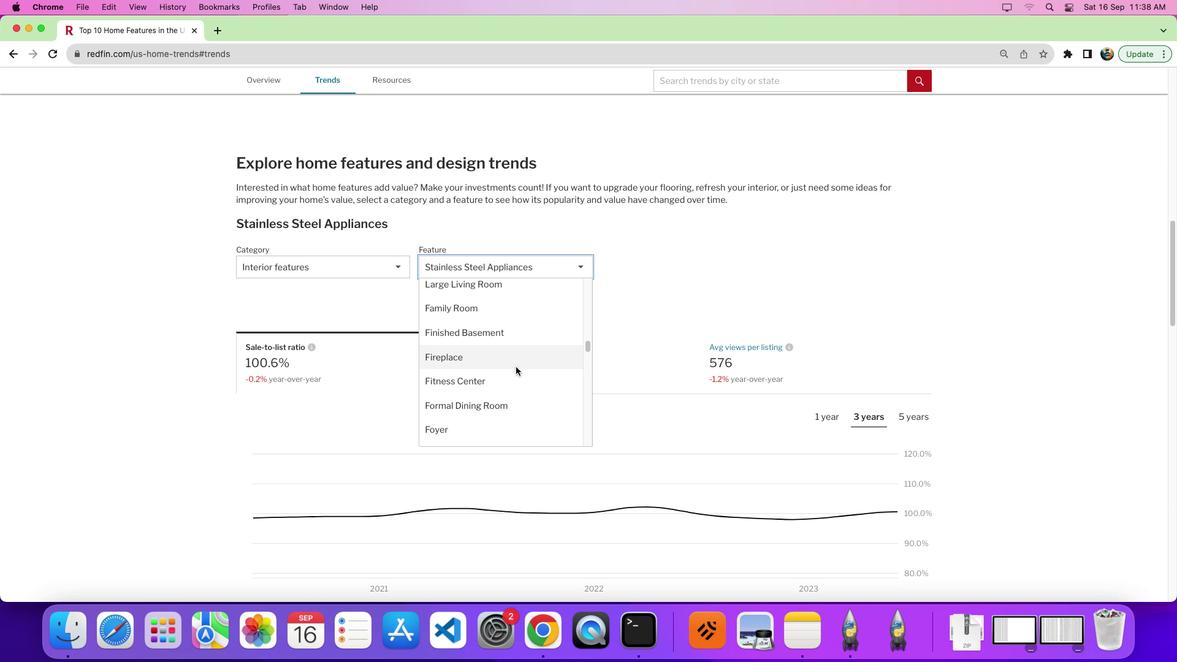 
Action: Mouse scrolled (515, 366) with delta (0, 0)
Screenshot: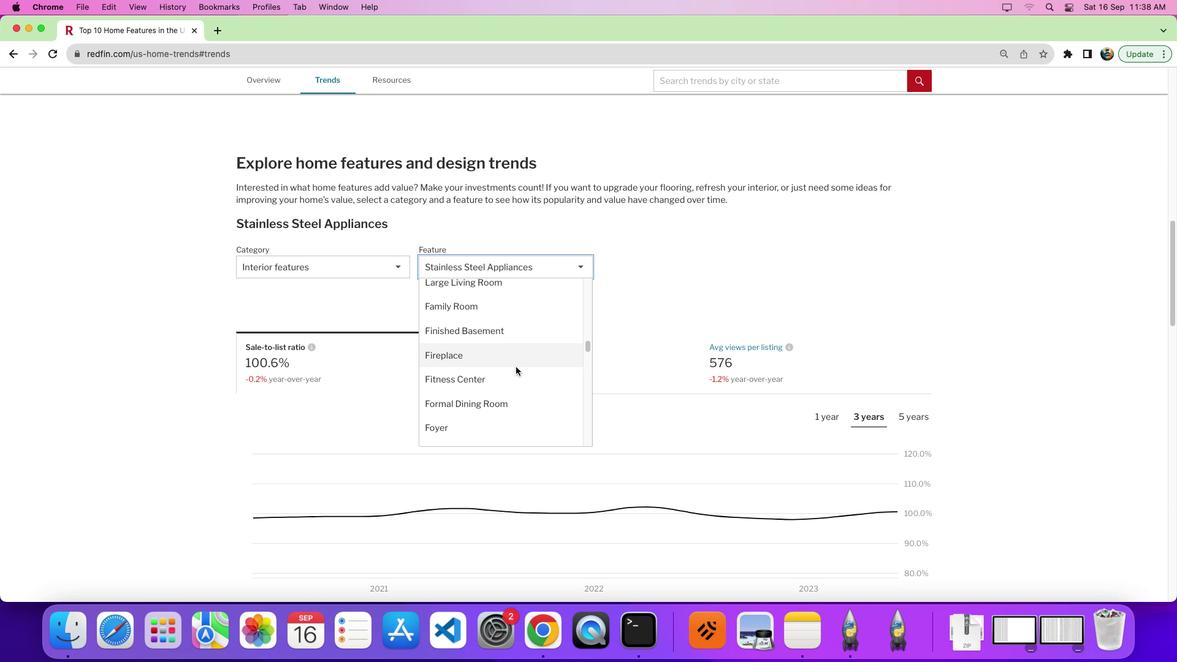 
Action: Mouse scrolled (515, 366) with delta (0, 0)
Screenshot: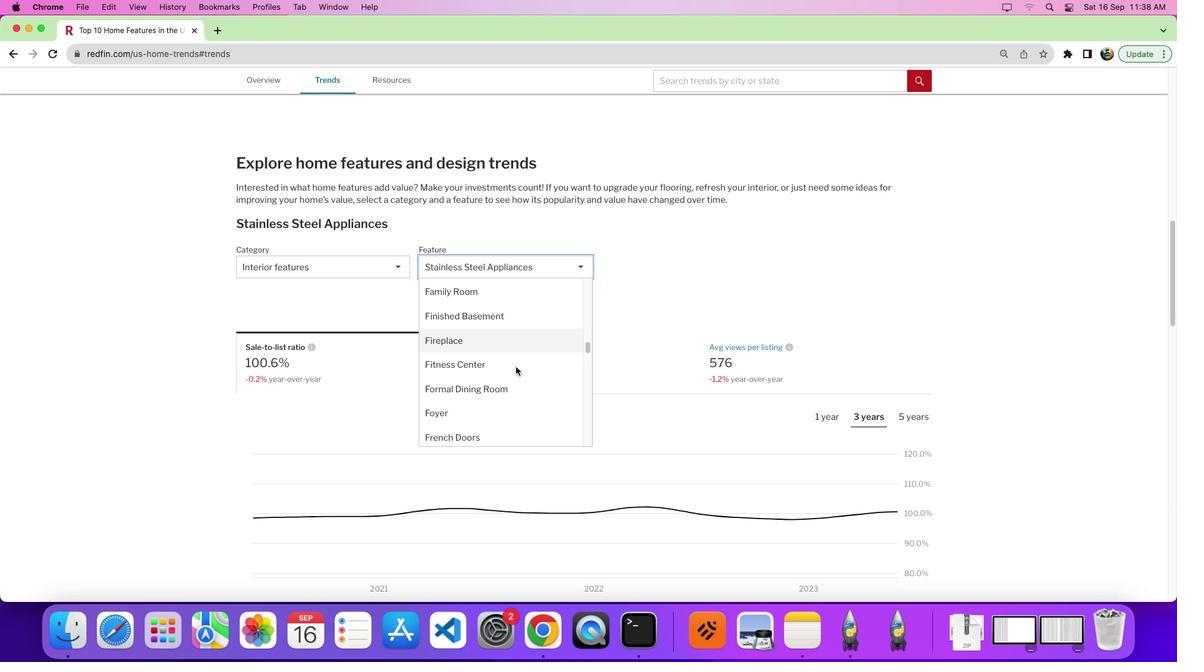 
Action: Mouse scrolled (515, 366) with delta (0, 0)
Screenshot: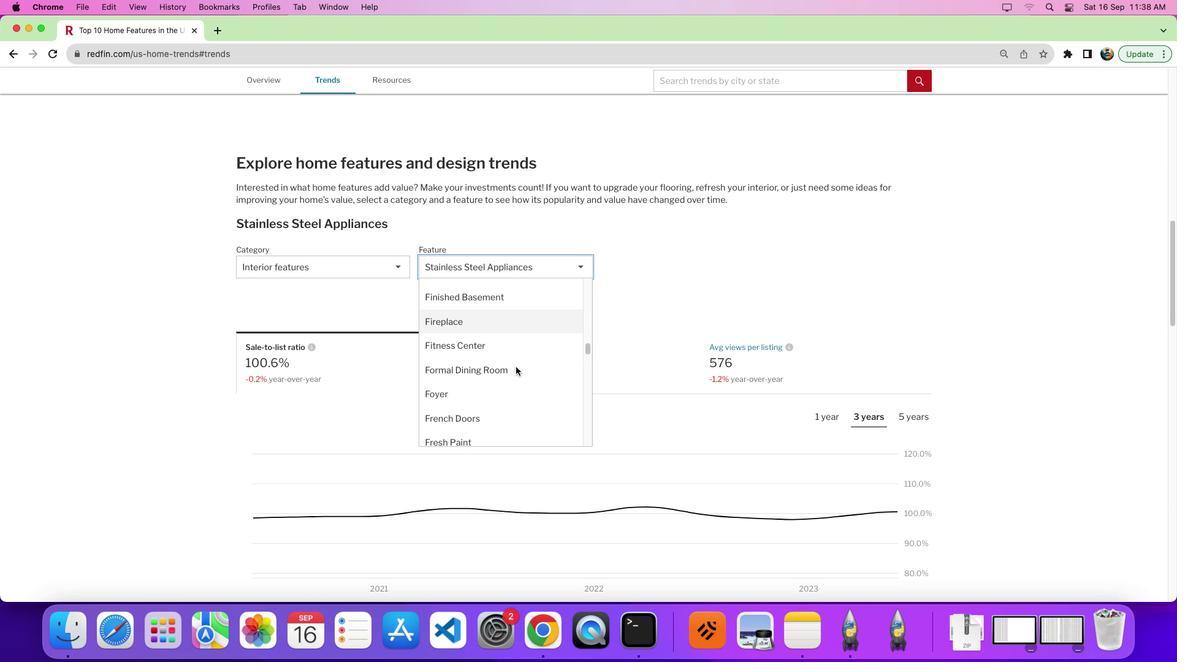 
Action: Mouse scrolled (515, 366) with delta (0, 0)
Screenshot: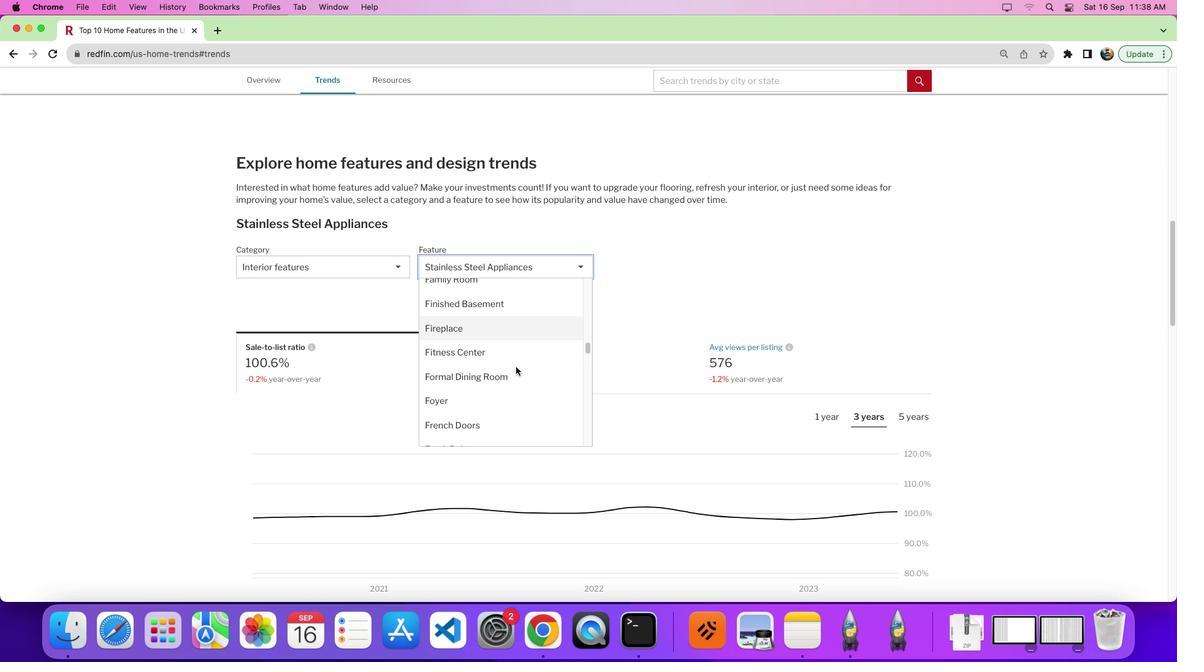 
Action: Mouse scrolled (515, 366) with delta (0, 0)
Screenshot: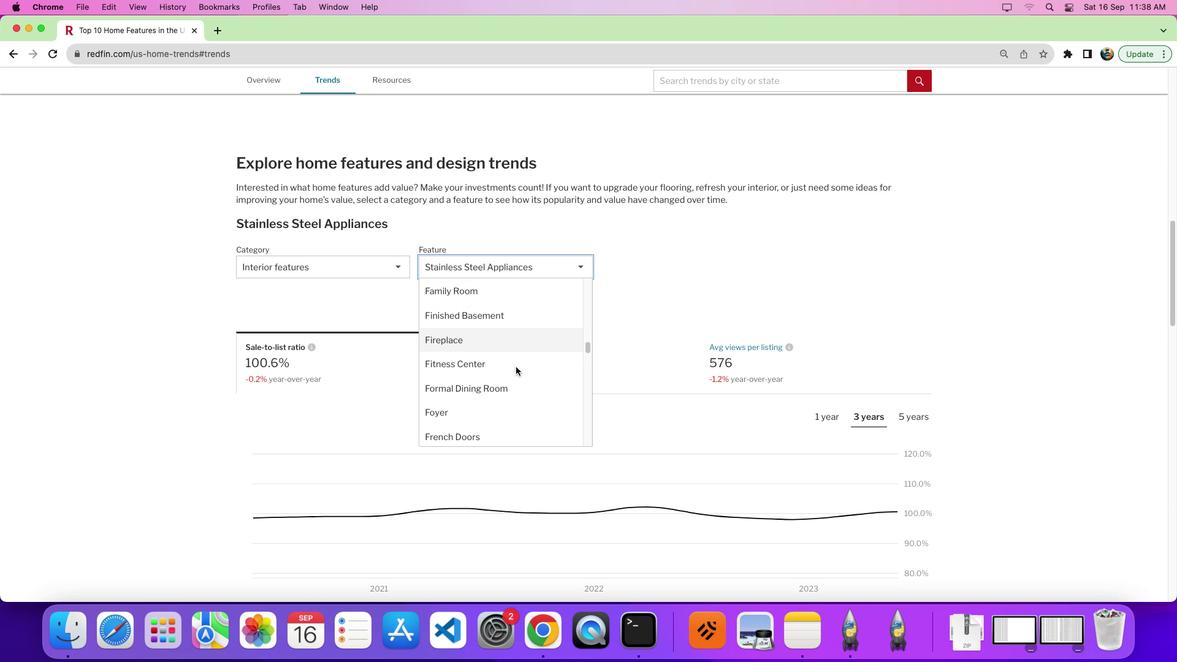 
Action: Mouse scrolled (515, 366) with delta (0, 0)
Screenshot: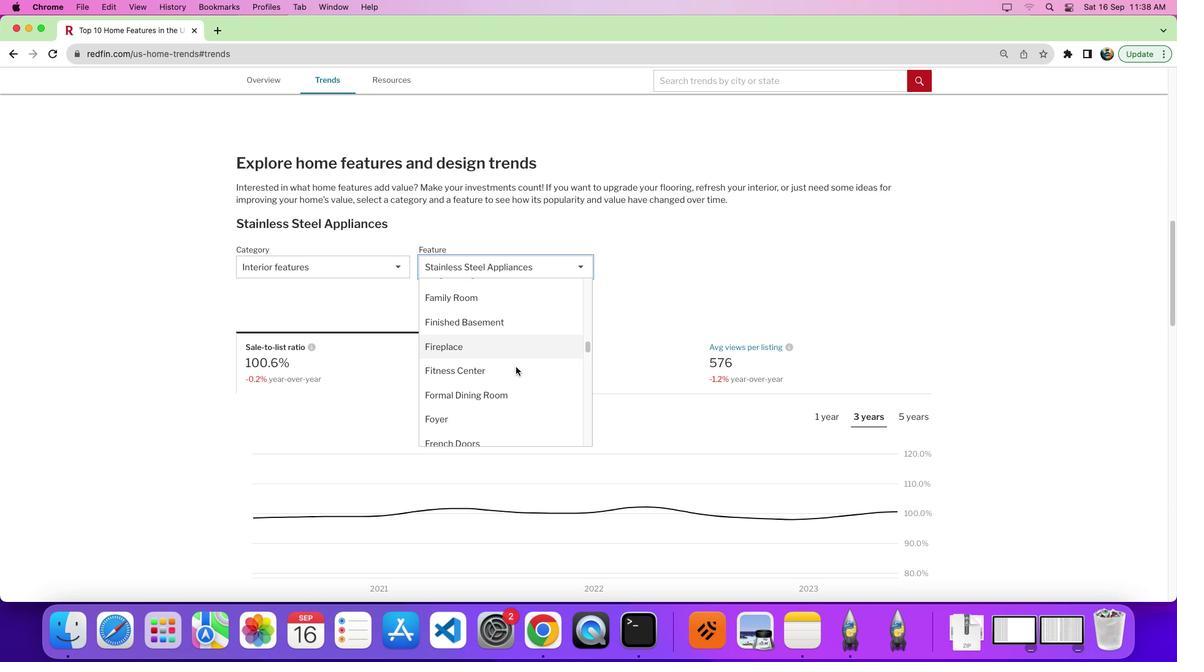 
Action: Mouse moved to (487, 321)
Screenshot: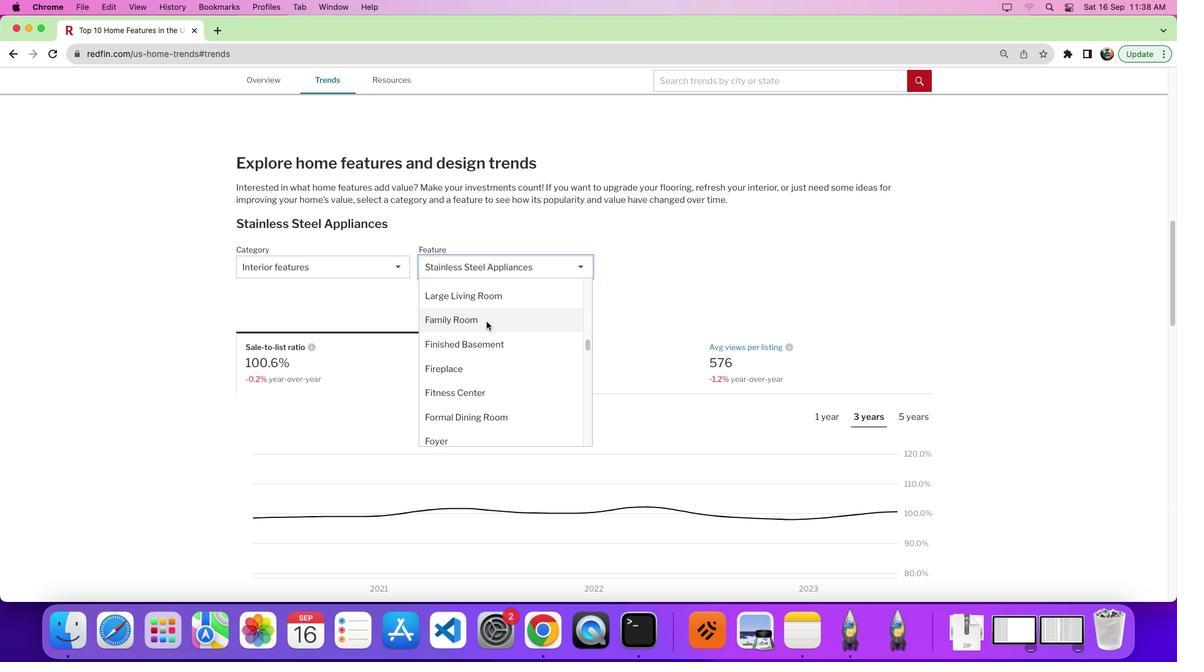 
Action: Mouse pressed left at (487, 321)
Screenshot: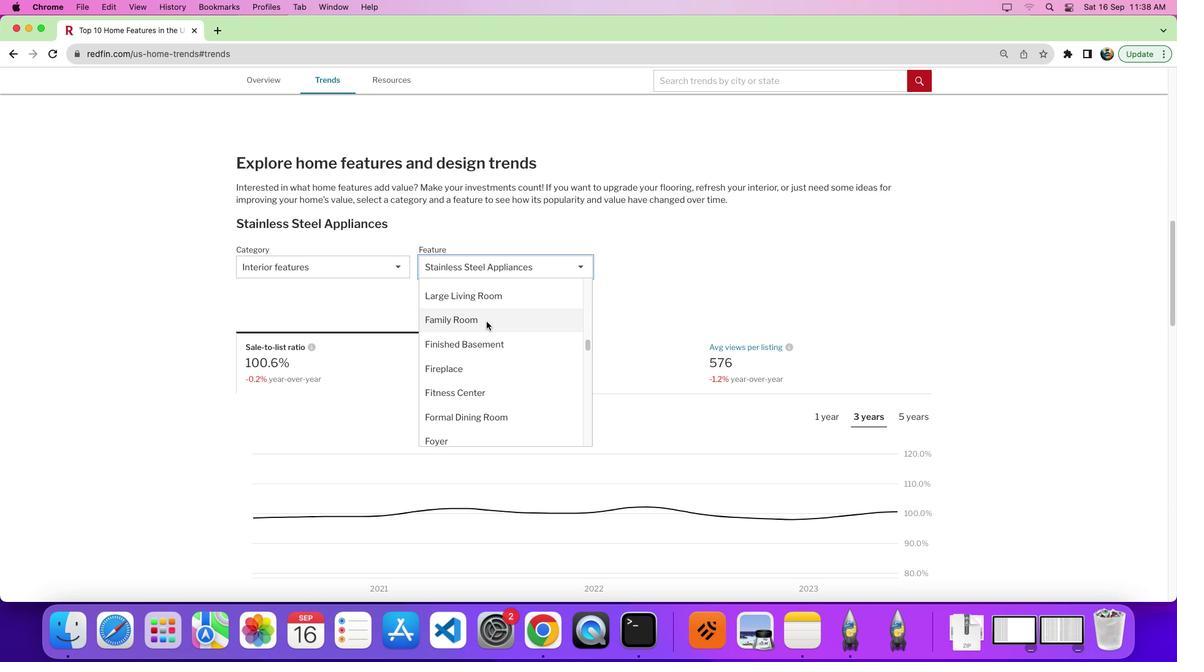 
Action: Mouse moved to (808, 366)
Screenshot: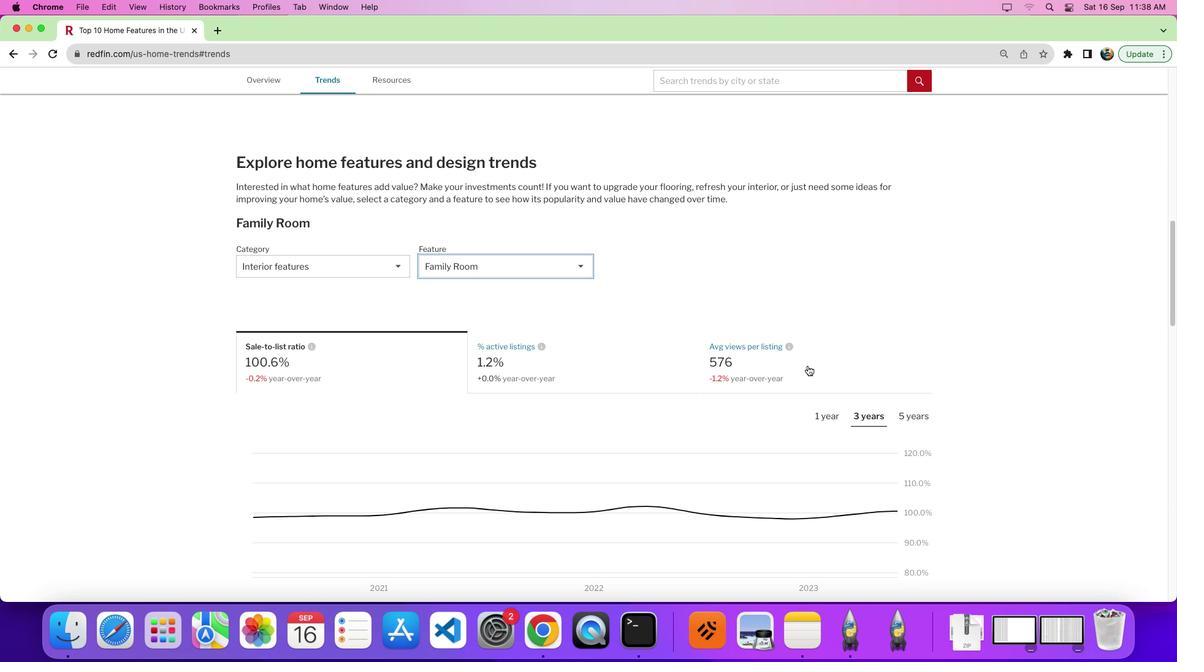 
Action: Mouse scrolled (808, 366) with delta (0, 0)
Screenshot: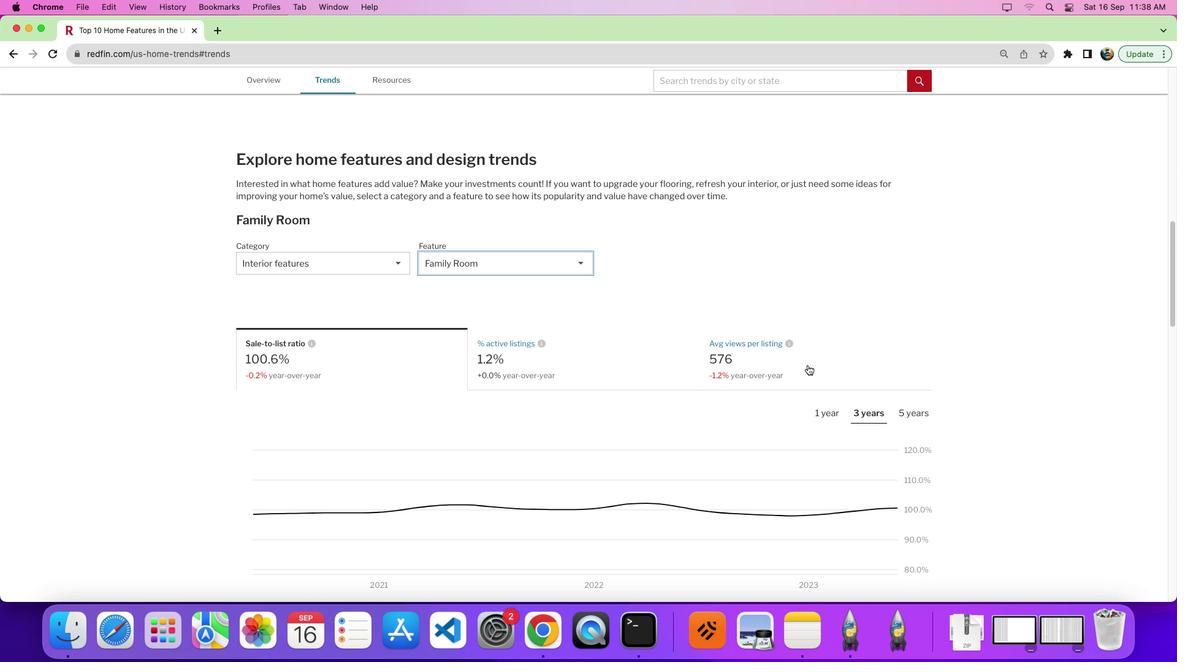 
Action: Mouse moved to (808, 366)
Screenshot: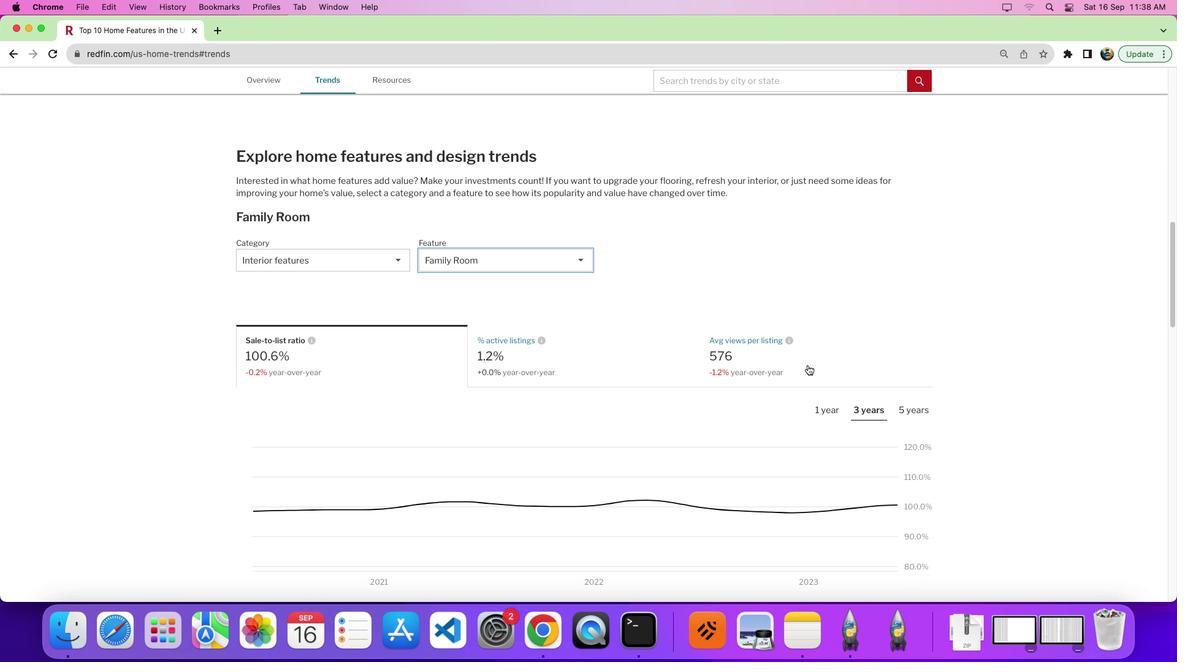 
Action: Mouse scrolled (808, 366) with delta (0, 0)
Screenshot: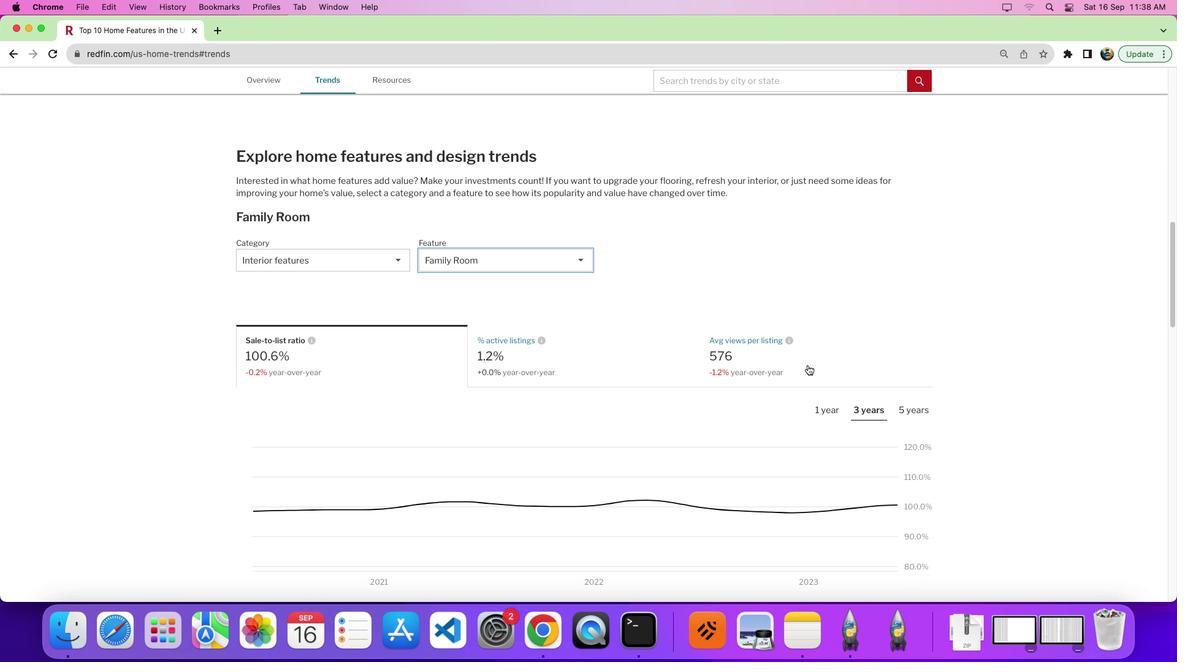 
Action: Mouse moved to (734, 338)
Screenshot: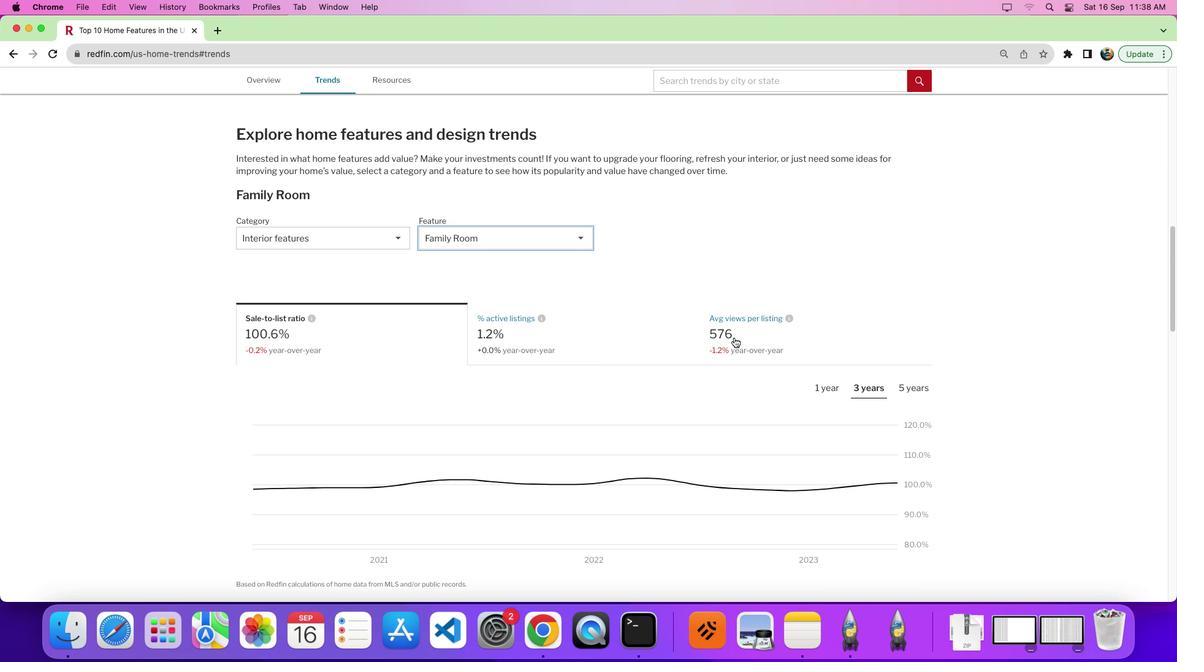 
Action: Mouse pressed left at (734, 338)
Screenshot: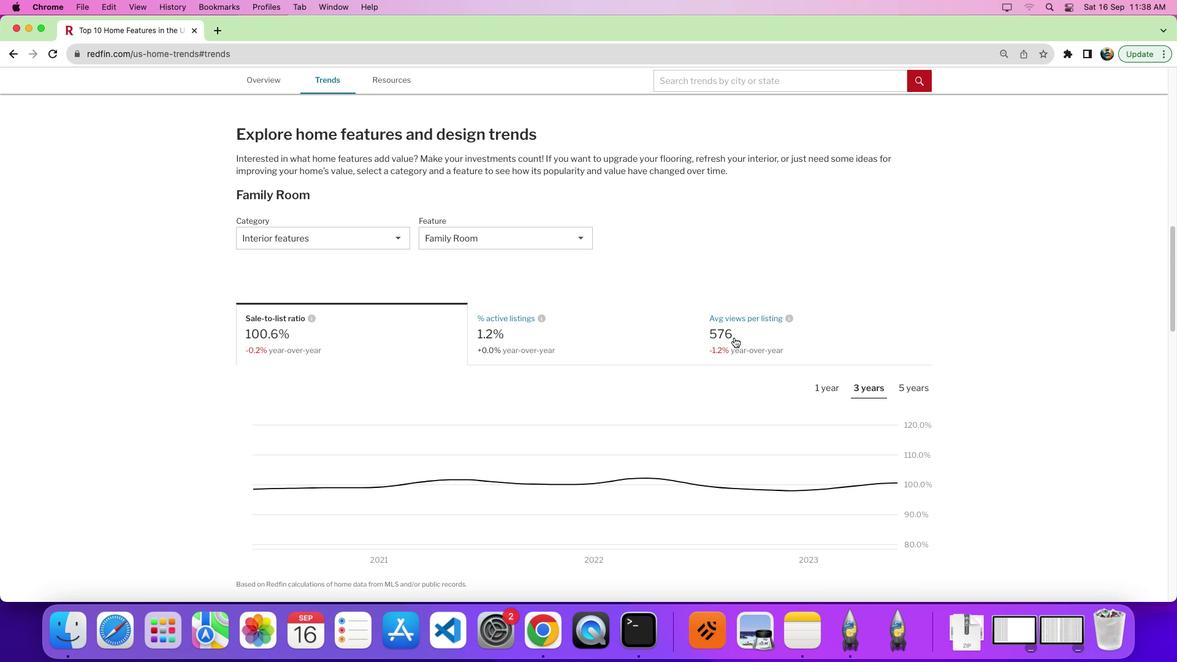 
Action: Mouse moved to (922, 384)
Screenshot: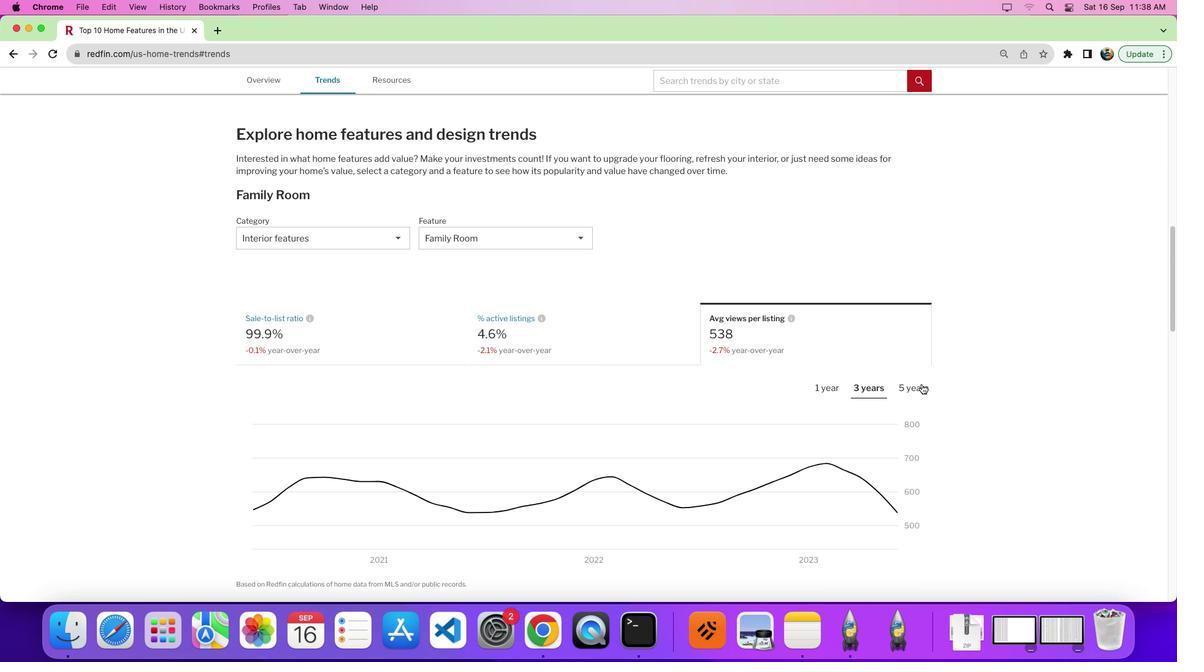 
Action: Mouse pressed left at (922, 384)
Screenshot: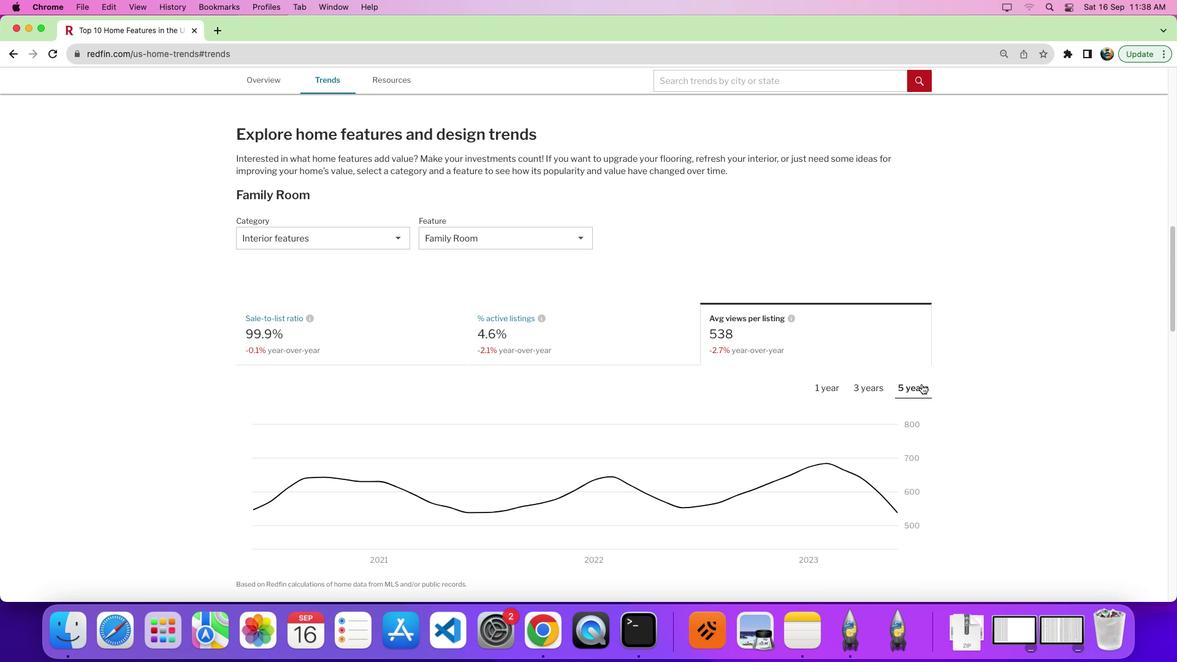 
Action: Mouse moved to (919, 384)
Screenshot: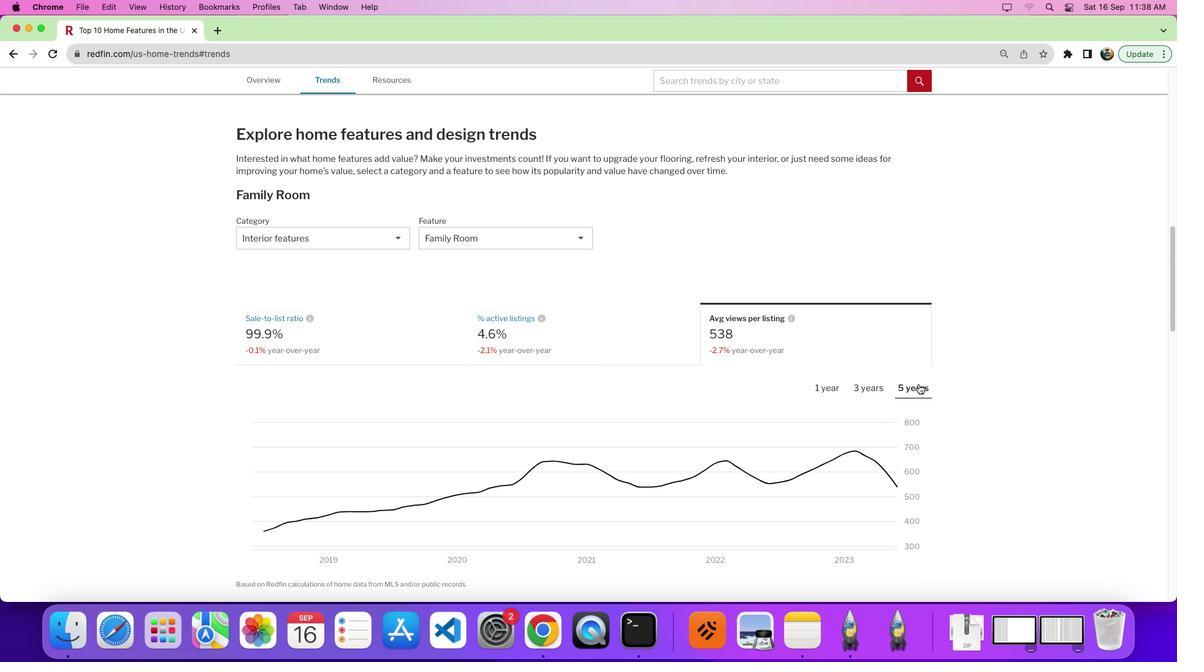 
Action: Mouse scrolled (919, 384) with delta (0, 0)
Screenshot: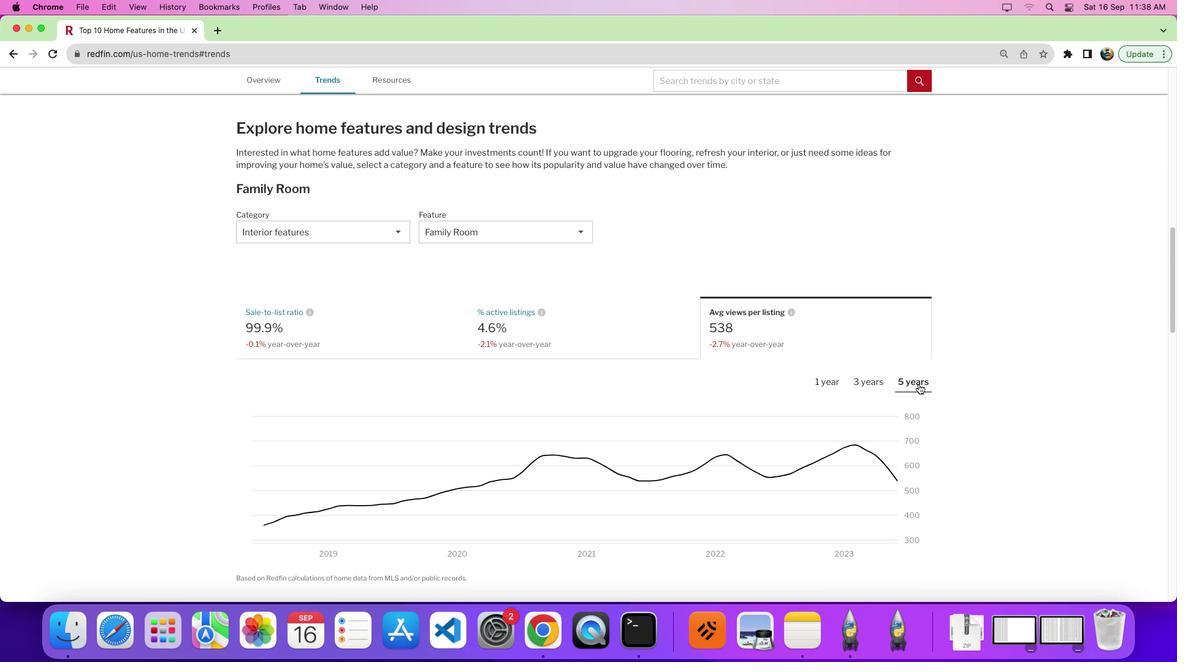 
Action: Mouse scrolled (919, 384) with delta (0, 0)
Screenshot: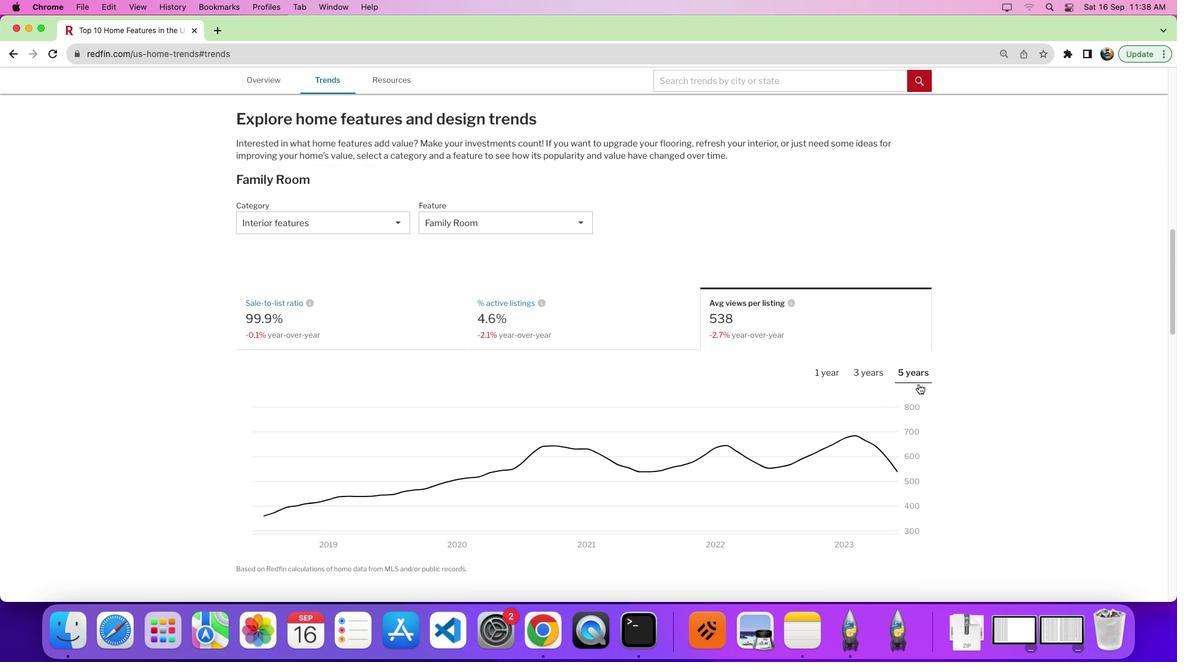 
Action: Mouse moved to (917, 387)
Screenshot: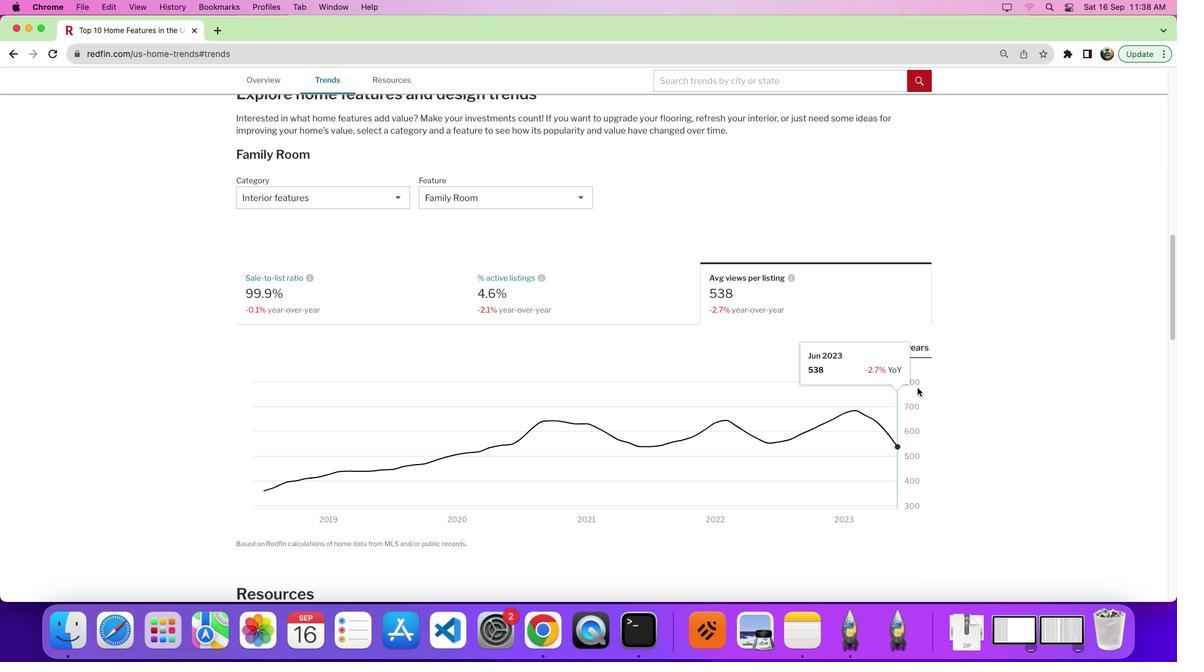 
